 Task: Open Card Card0000000321 in Board Board0000000081 in Workspace WS0000000027 in Trello. Add Member Nikrathi889@gmail.com to Card Card0000000321 in Board Board0000000081 in Workspace WS0000000027 in Trello. Add Purple Label titled Label0000000321 to Card Card0000000321 in Board Board0000000081 in Workspace WS0000000027 in Trello. Add Checklist CL0000000321 to Card Card0000000321 in Board Board0000000081 in Workspace WS0000000027 in Trello. Add Dates with Start Date as Aug 01 2023 and Due Date as Aug 31 2023 to Card Card0000000321 in Board Board0000000081 in Workspace WS0000000027 in Trello
Action: Mouse moved to (358, 264)
Screenshot: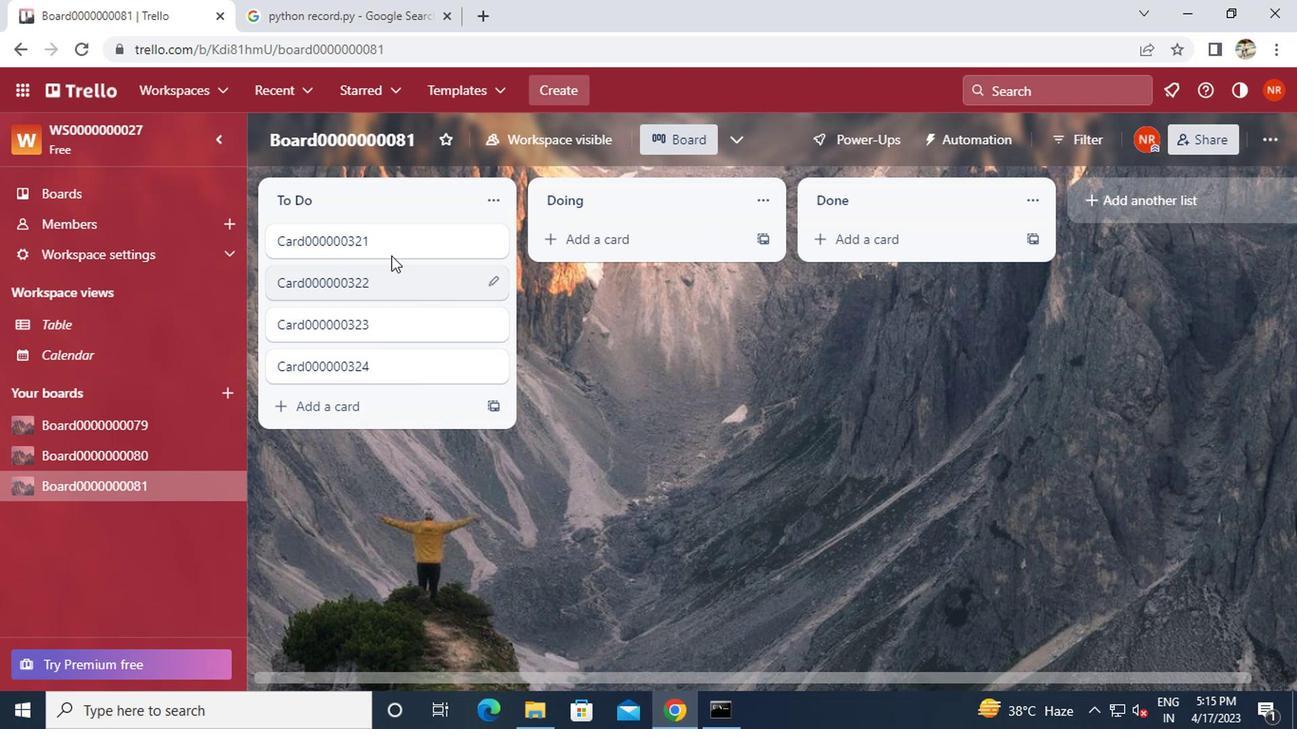 
Action: Mouse pressed left at (358, 264)
Screenshot: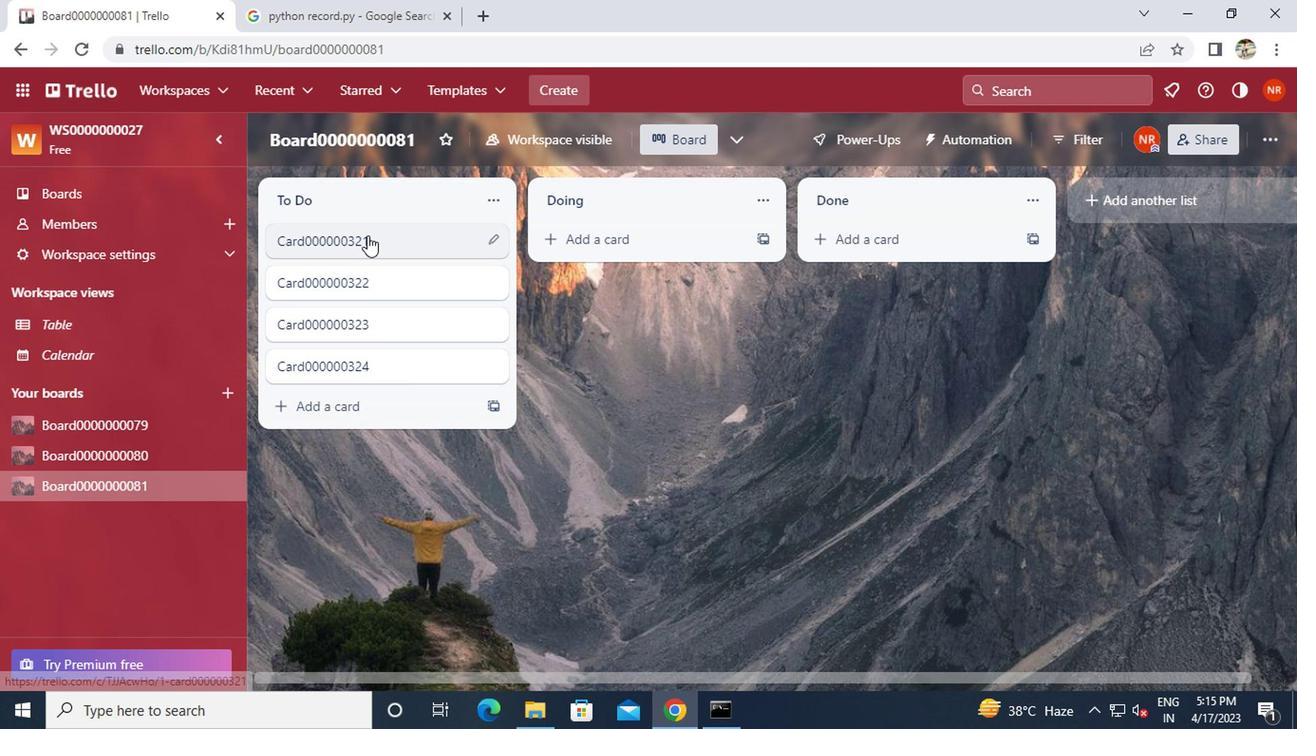
Action: Mouse moved to (741, 268)
Screenshot: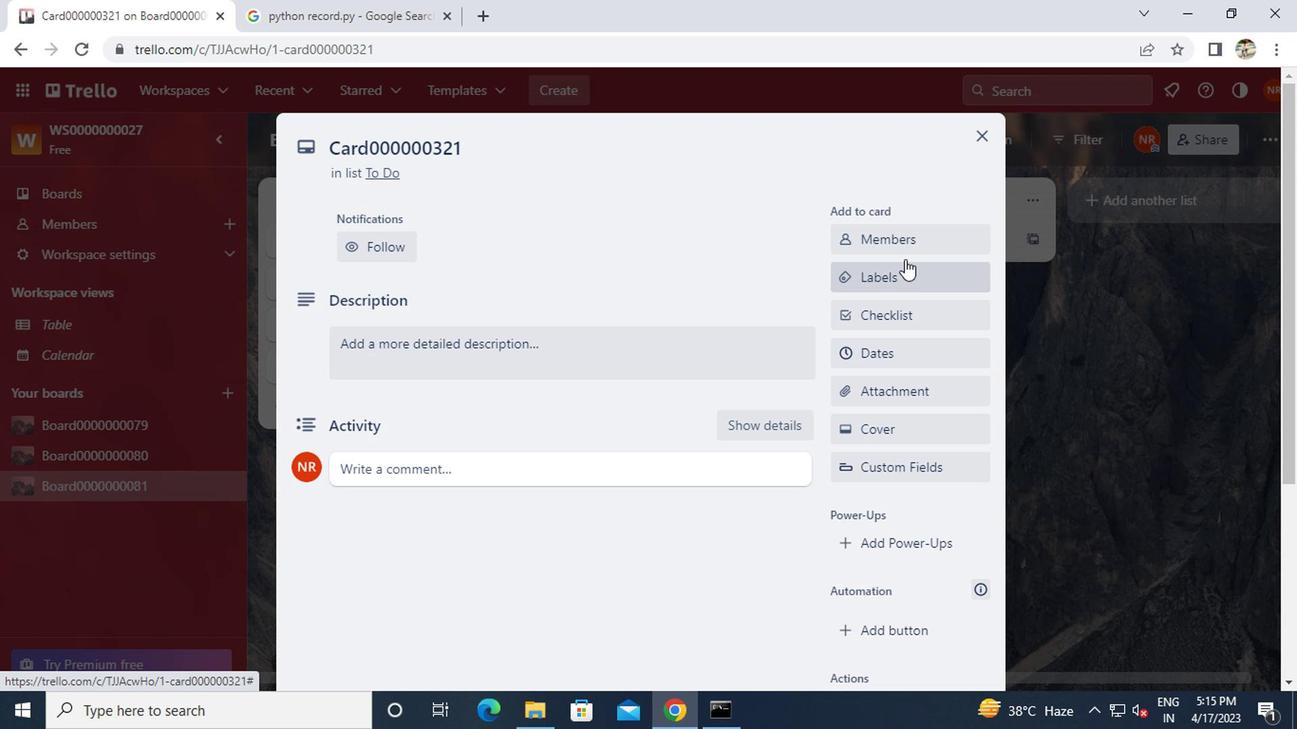 
Action: Mouse pressed left at (741, 268)
Screenshot: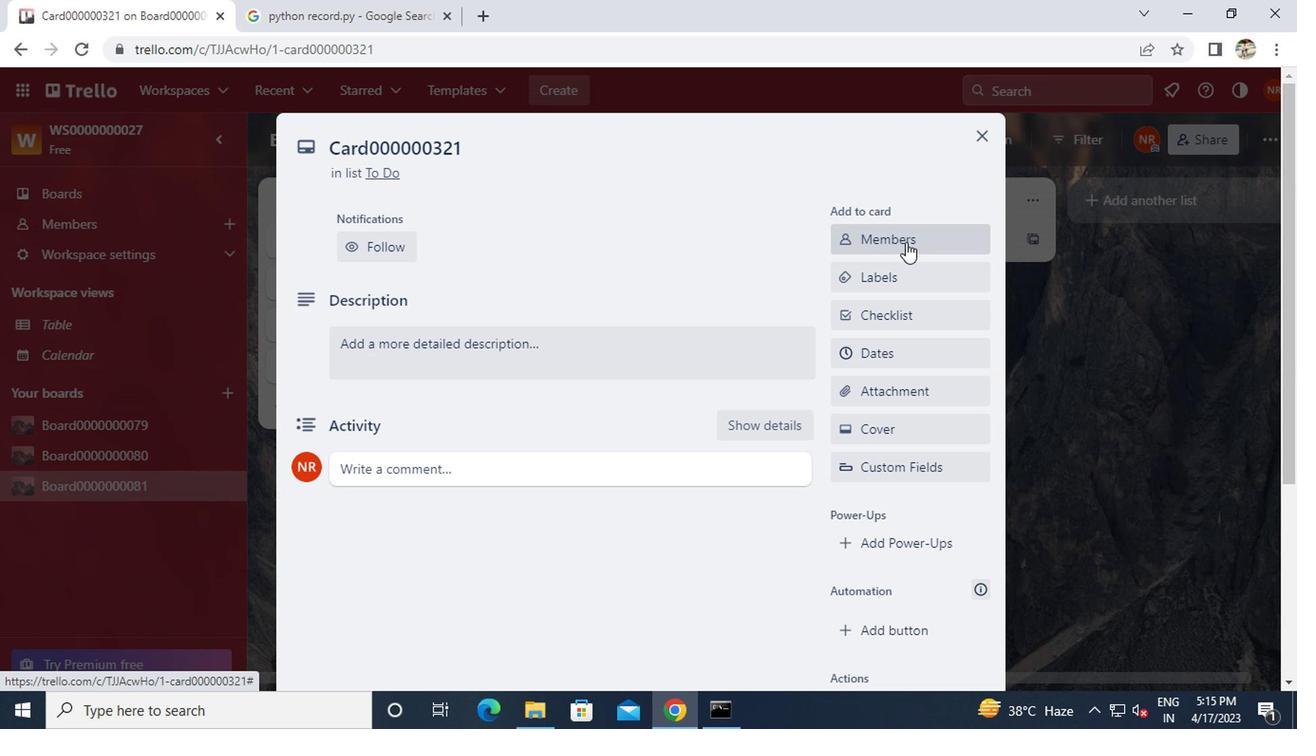 
Action: Mouse moved to (733, 330)
Screenshot: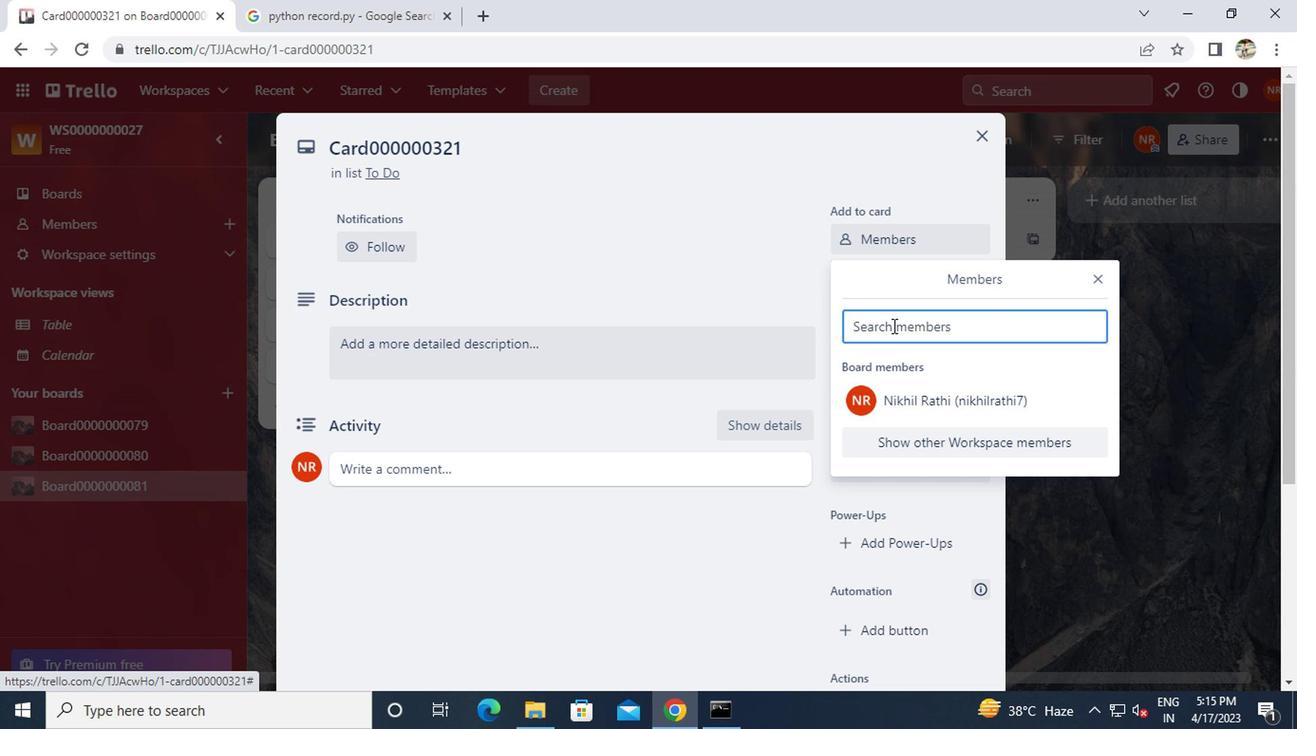 
Action: Mouse pressed left at (733, 330)
Screenshot: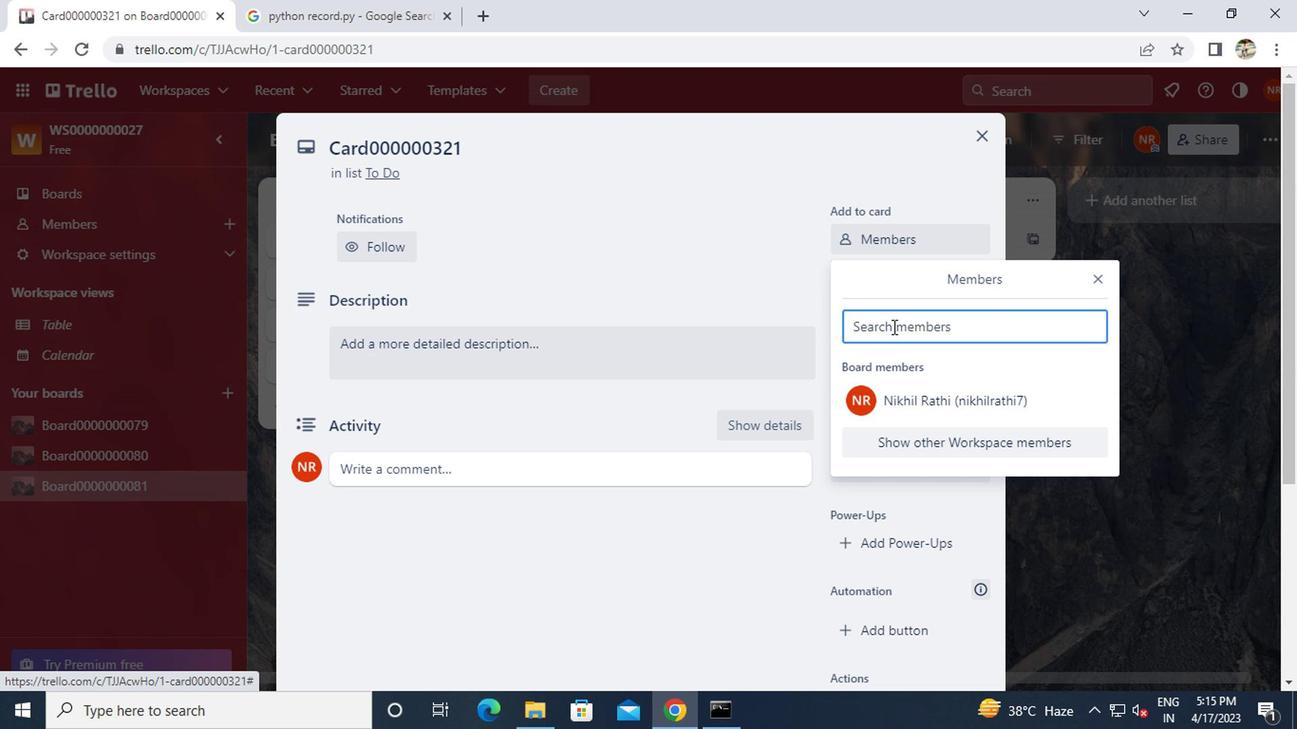 
Action: Key pressed nikrathi889<Key.shift>@GMAIL.COM
Screenshot: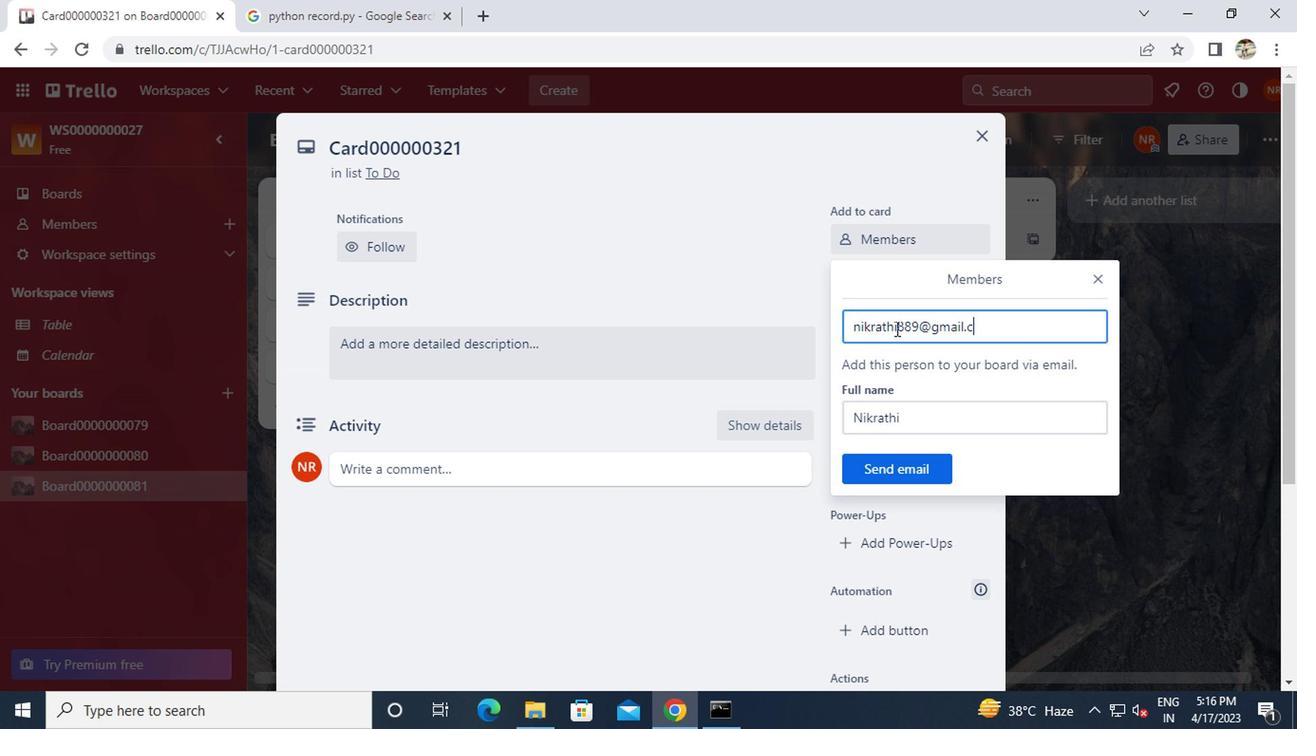 
Action: Mouse moved to (728, 424)
Screenshot: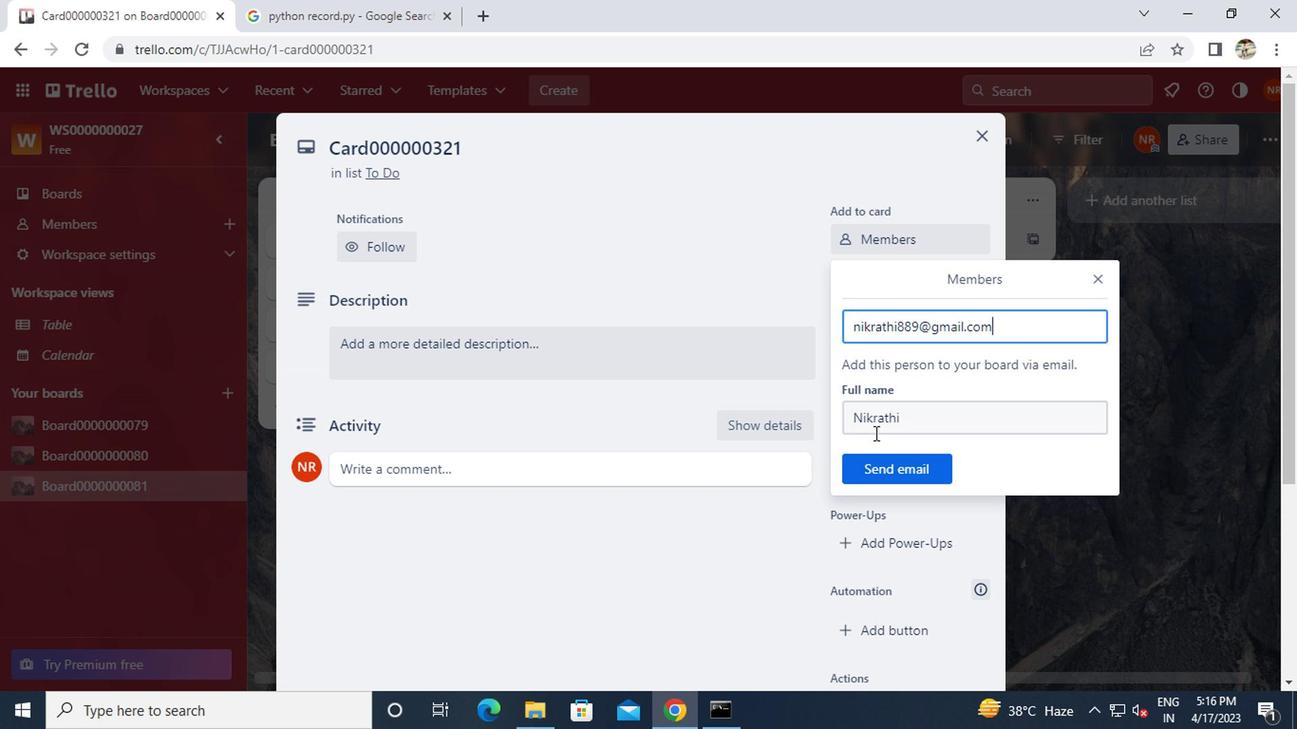 
Action: Mouse pressed left at (728, 424)
Screenshot: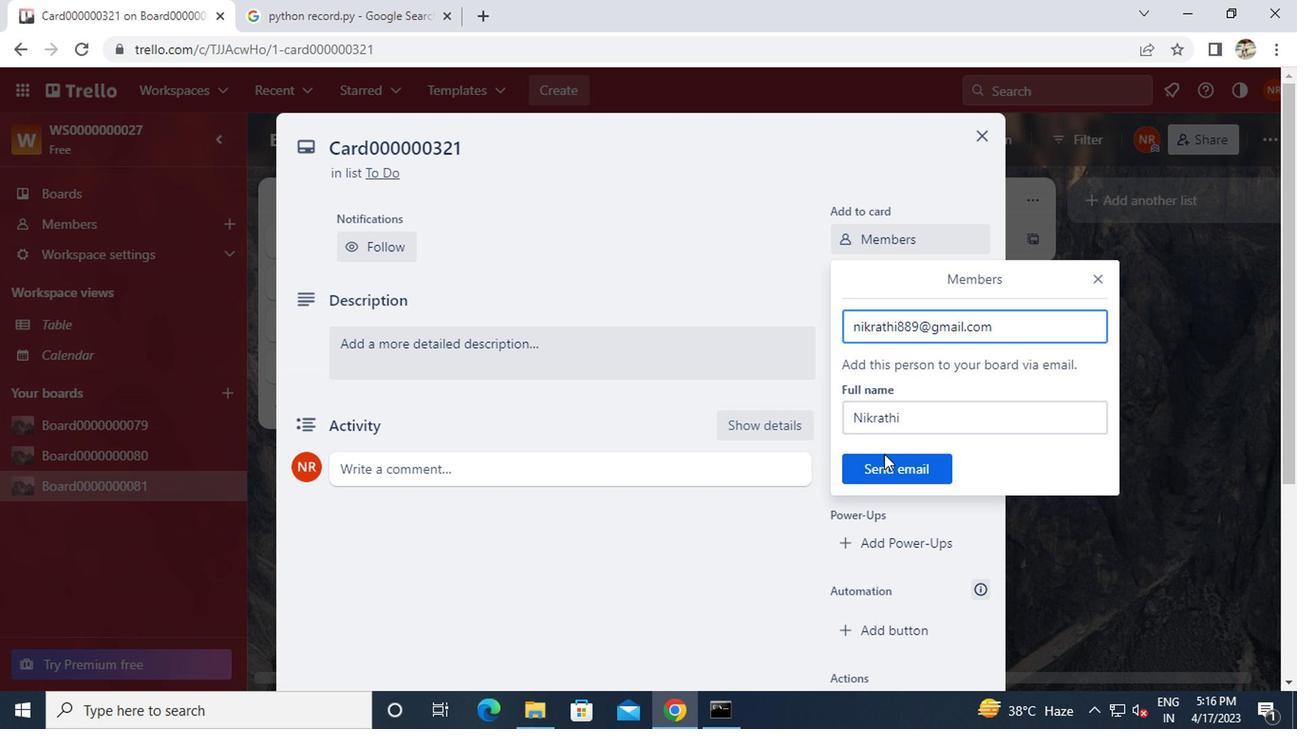 
Action: Mouse moved to (737, 295)
Screenshot: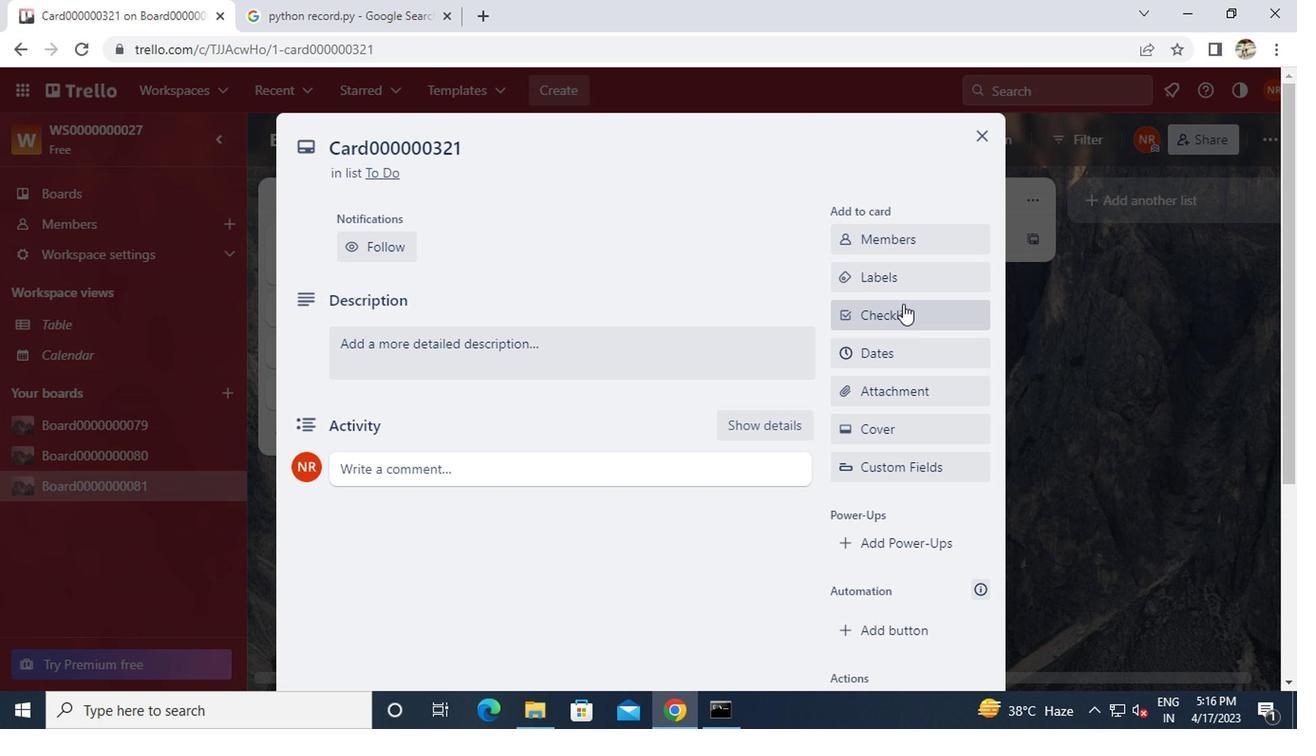 
Action: Mouse pressed left at (737, 295)
Screenshot: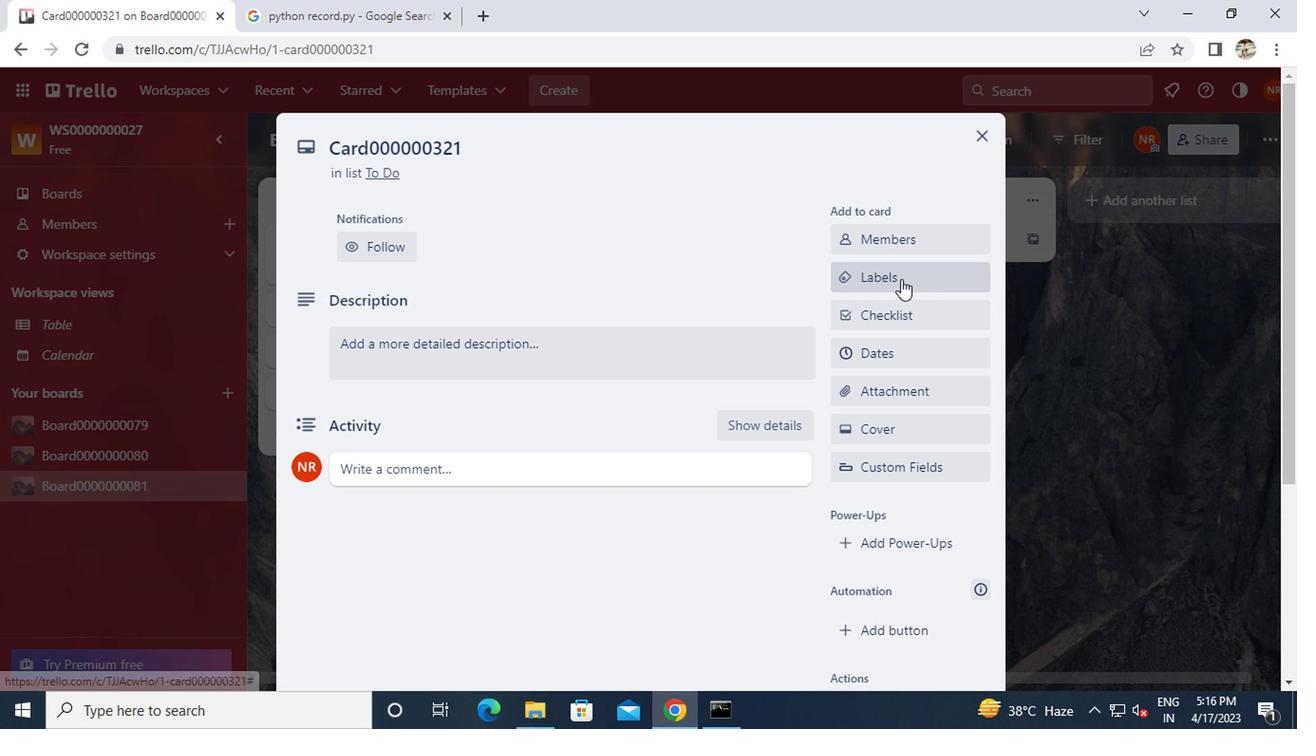 
Action: Mouse moved to (758, 425)
Screenshot: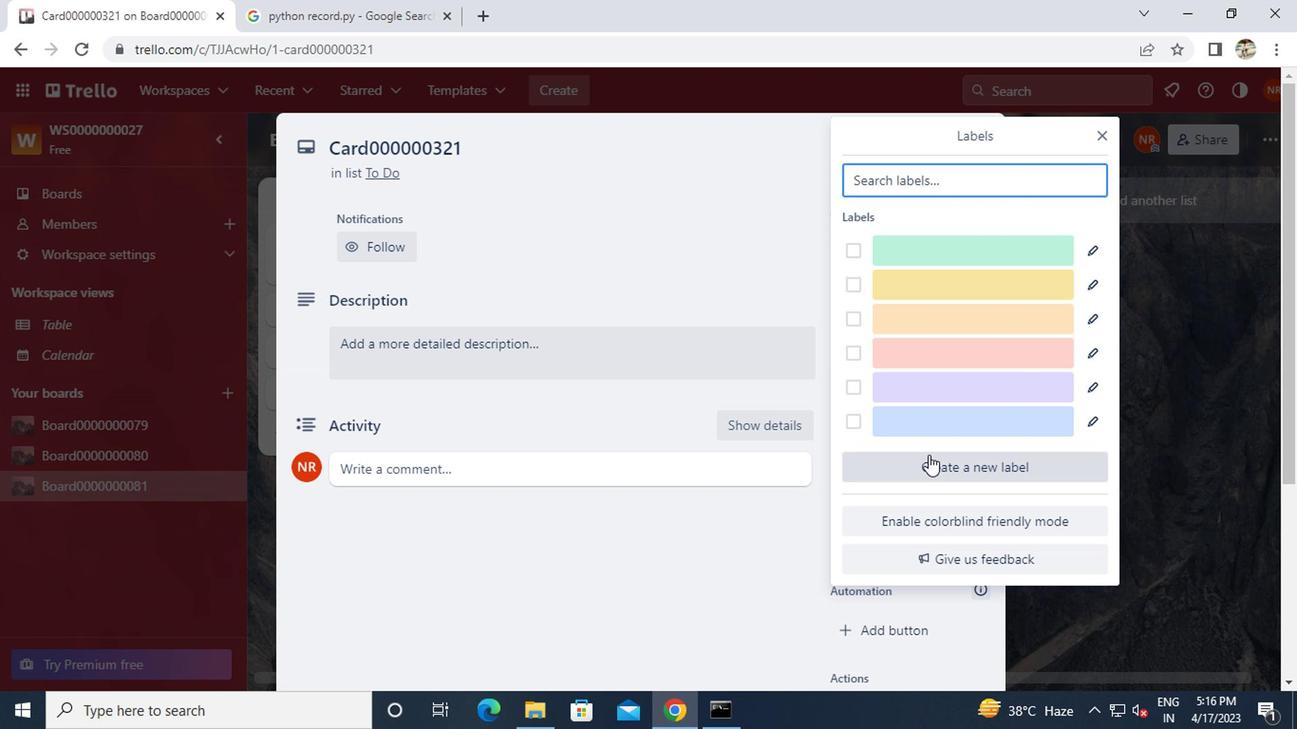 
Action: Mouse pressed left at (758, 425)
Screenshot: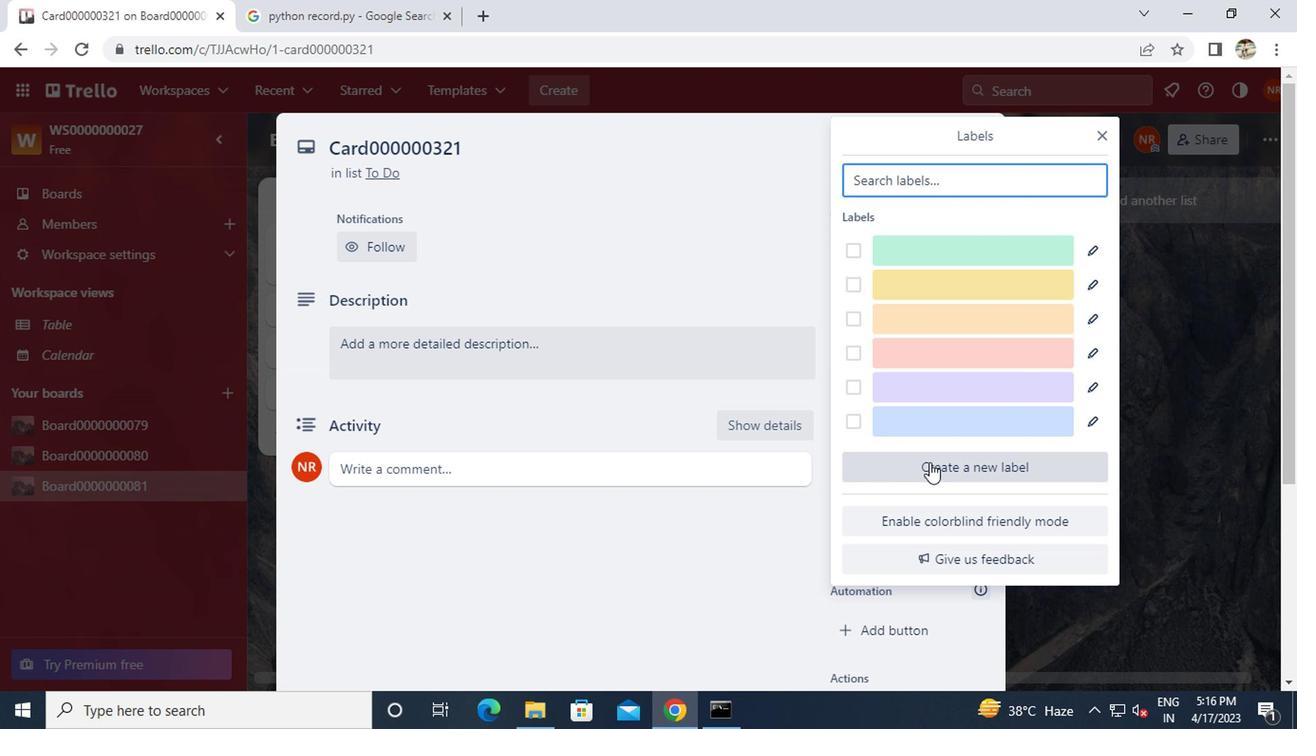 
Action: Mouse moved to (746, 316)
Screenshot: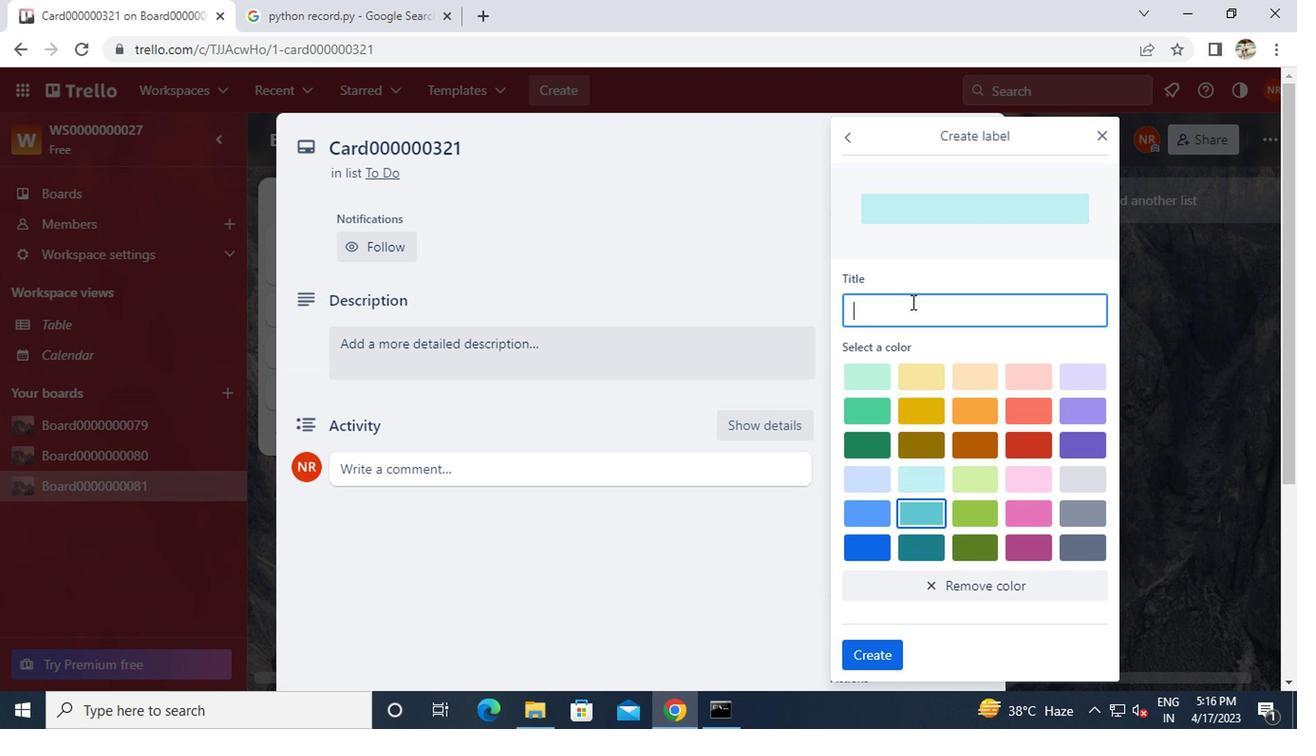 
Action: Mouse pressed left at (746, 316)
Screenshot: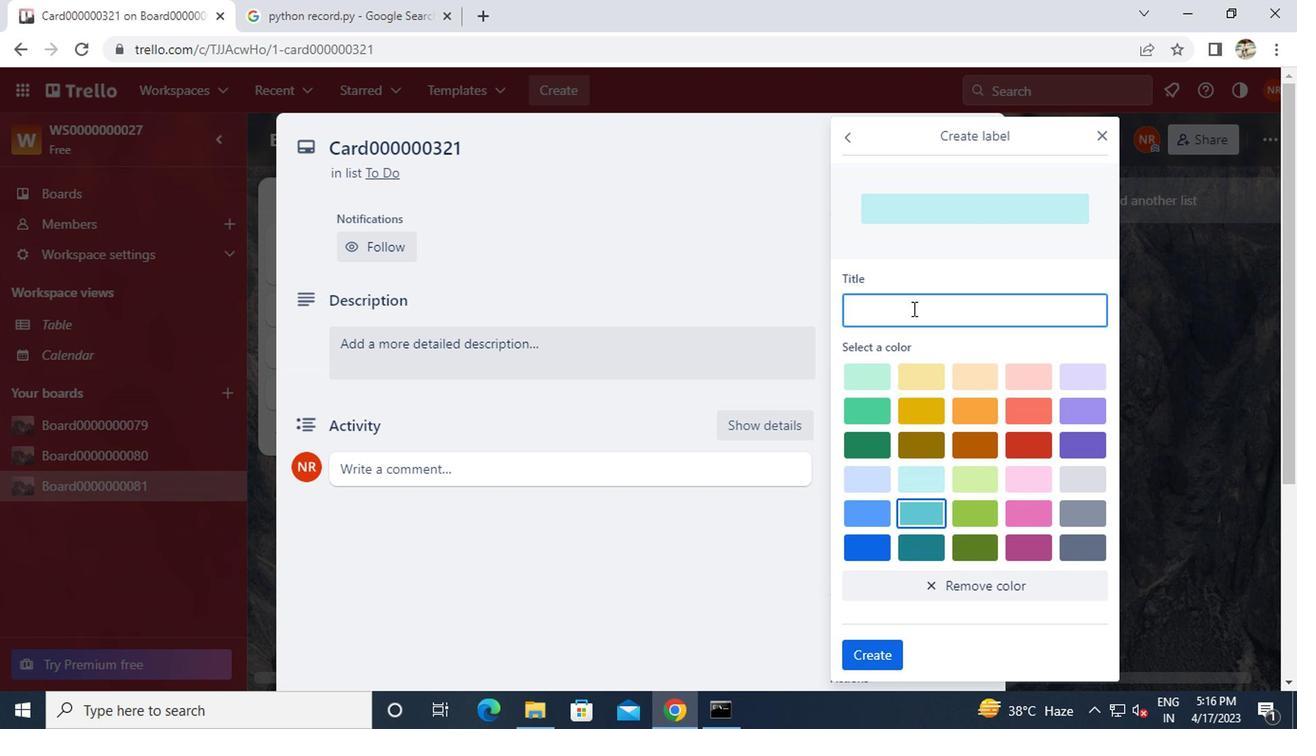 
Action: Mouse moved to (758, 310)
Screenshot: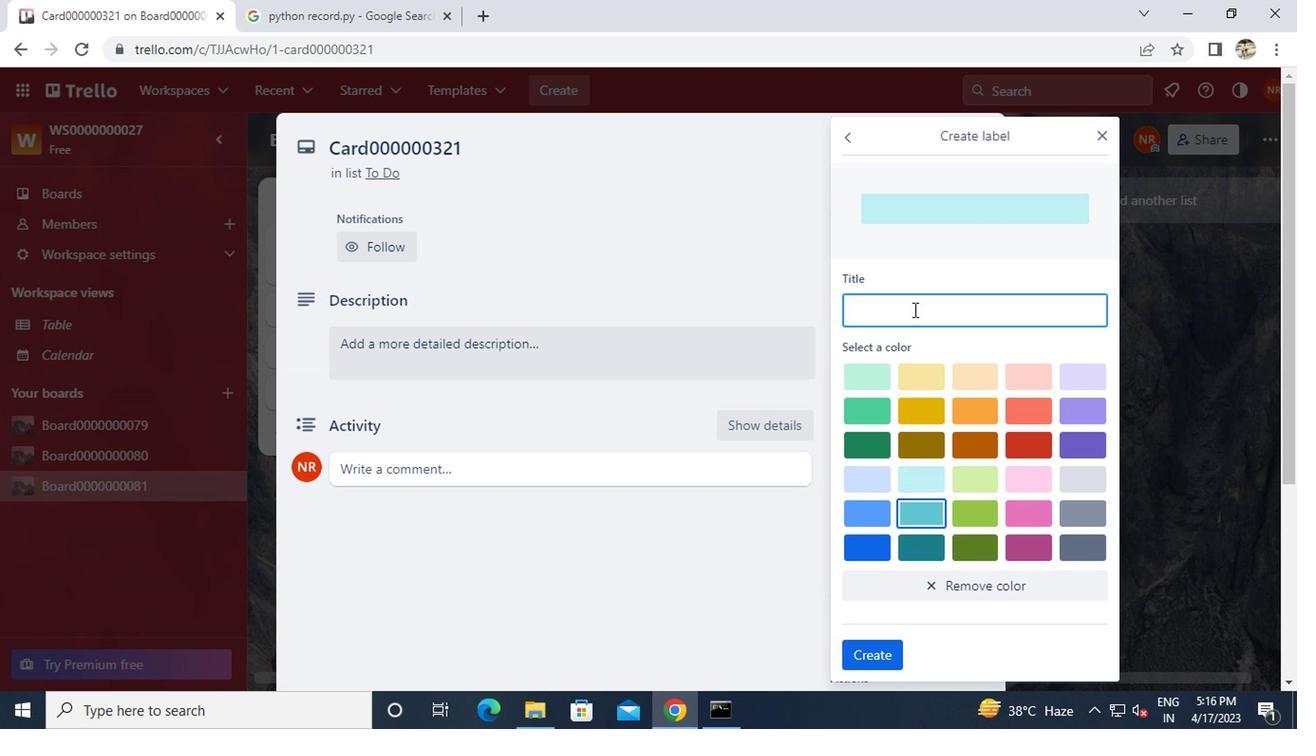
Action: Key pressed <Key.shift>LABEL0000000321
Screenshot: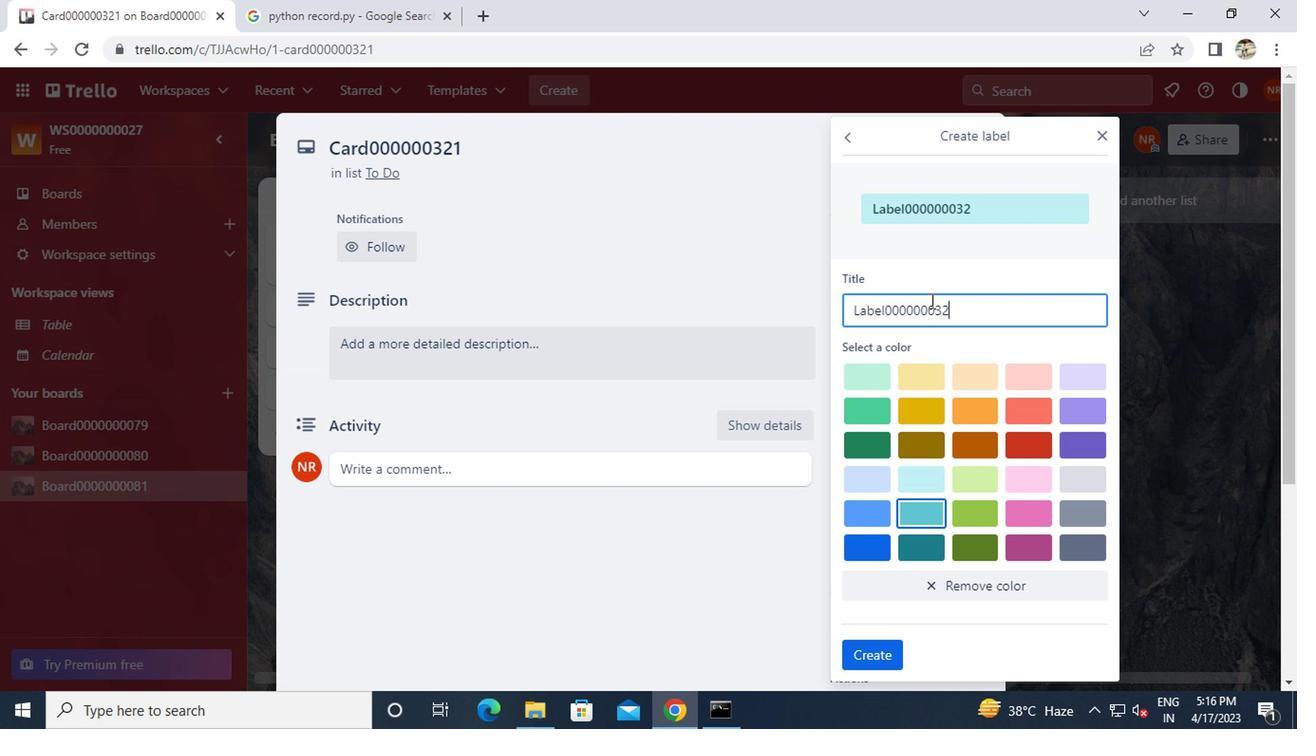 
Action: Mouse moved to (856, 389)
Screenshot: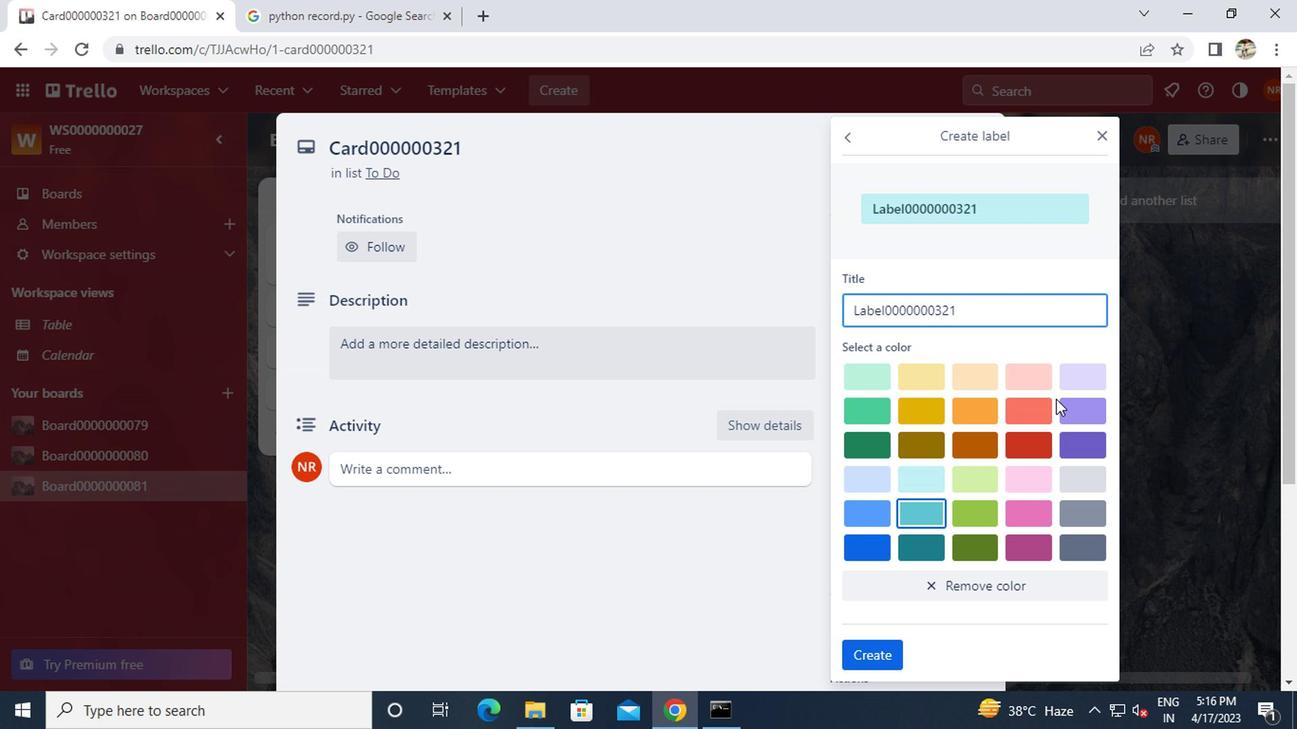 
Action: Mouse pressed left at (856, 389)
Screenshot: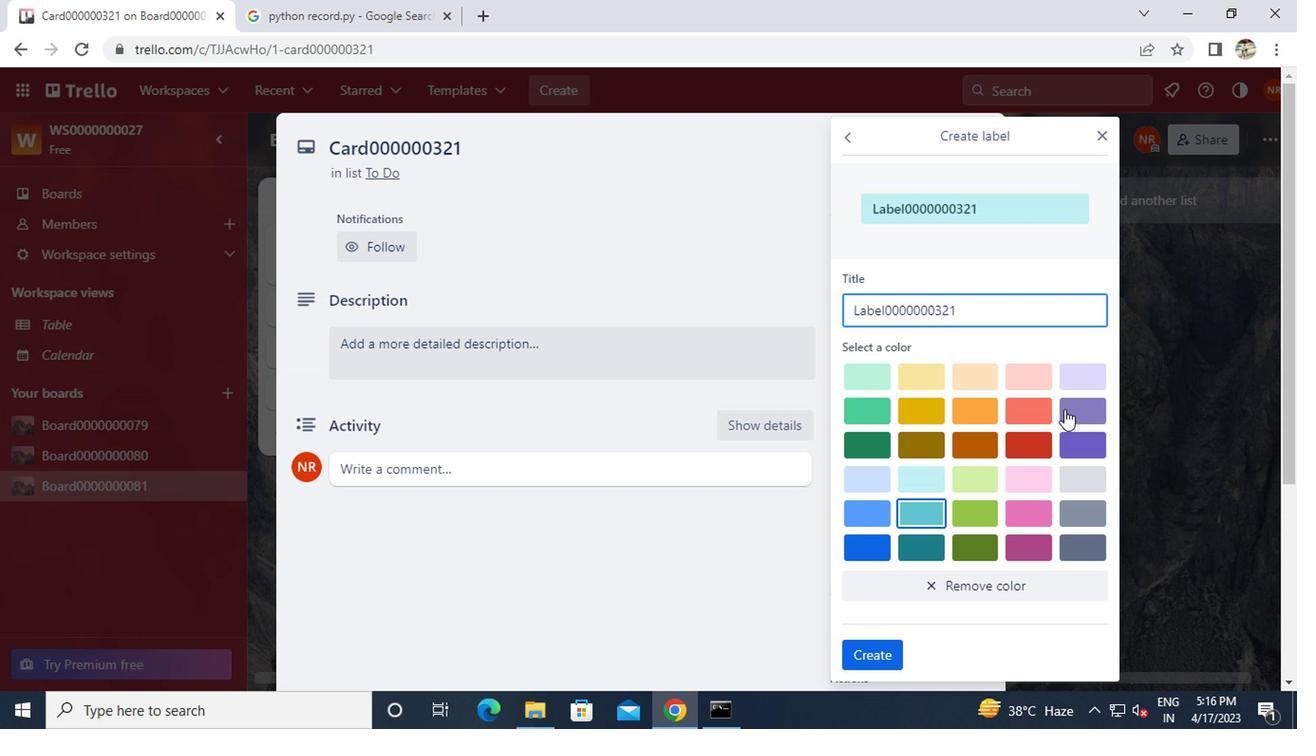 
Action: Mouse moved to (730, 556)
Screenshot: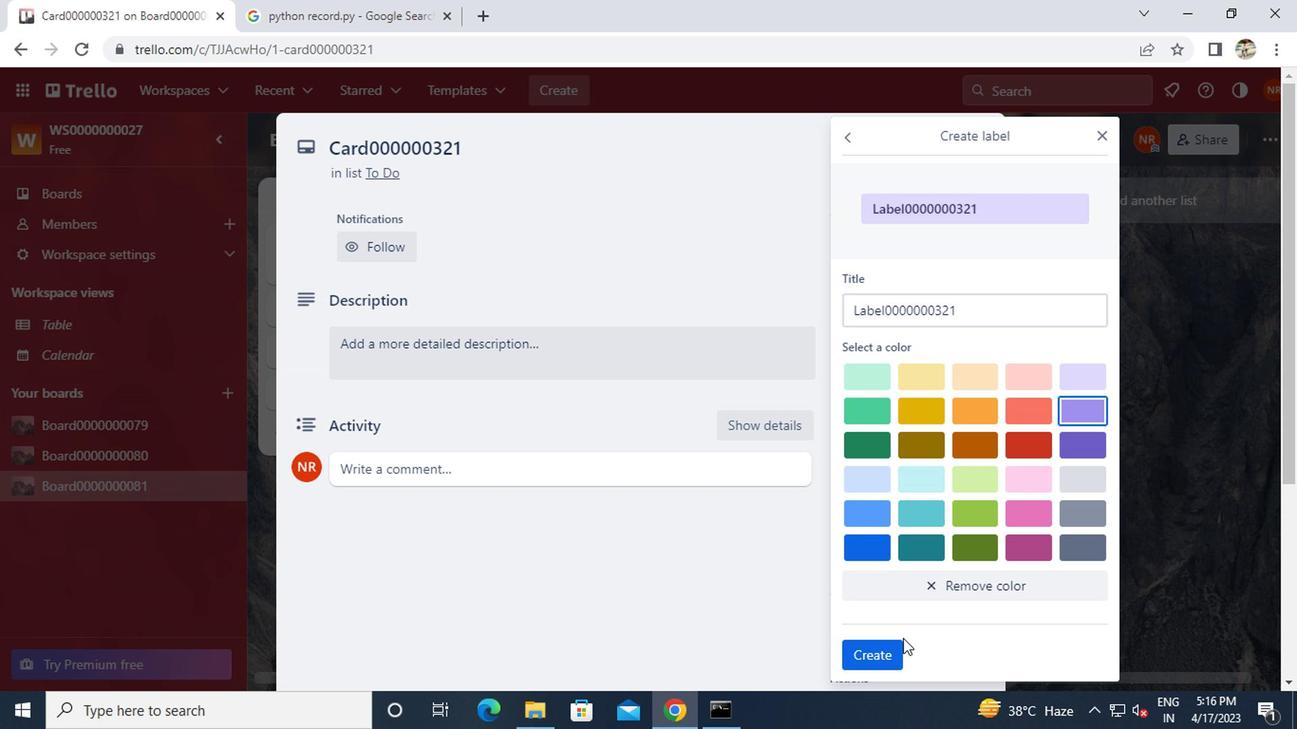 
Action: Mouse pressed left at (730, 556)
Screenshot: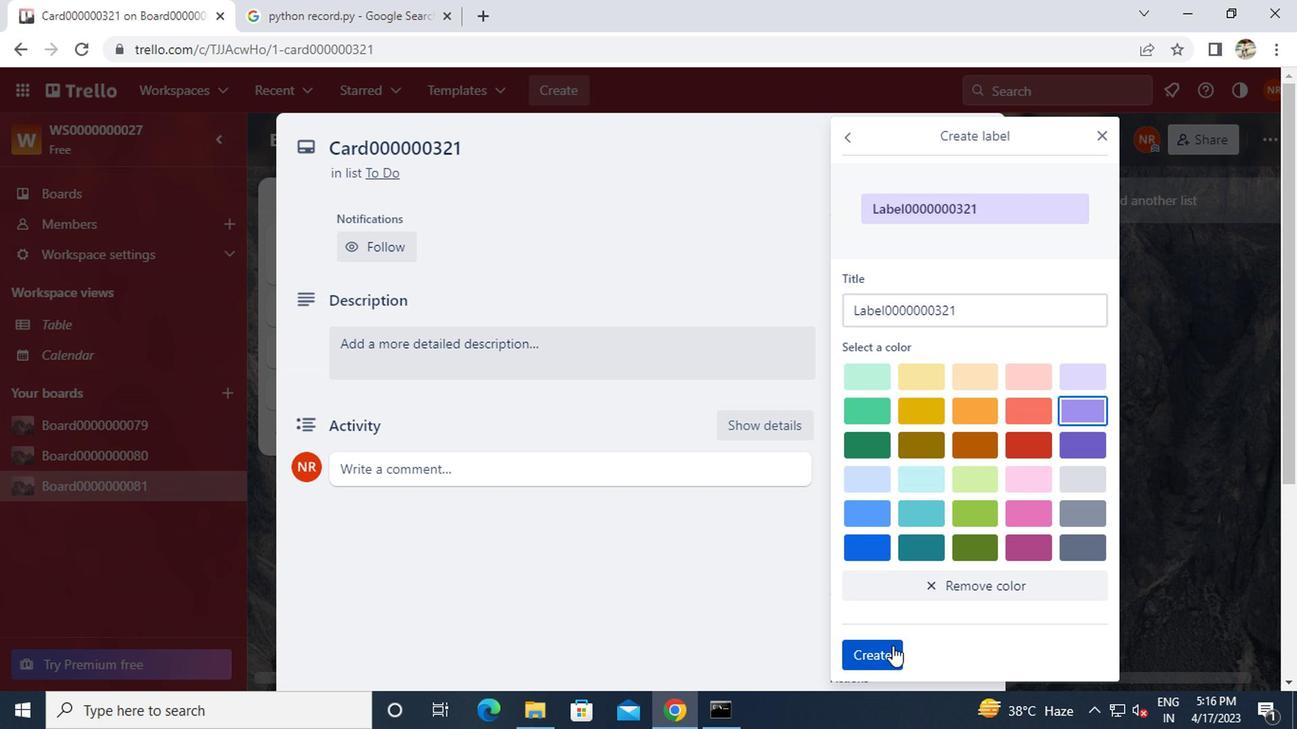 
Action: Mouse moved to (879, 193)
Screenshot: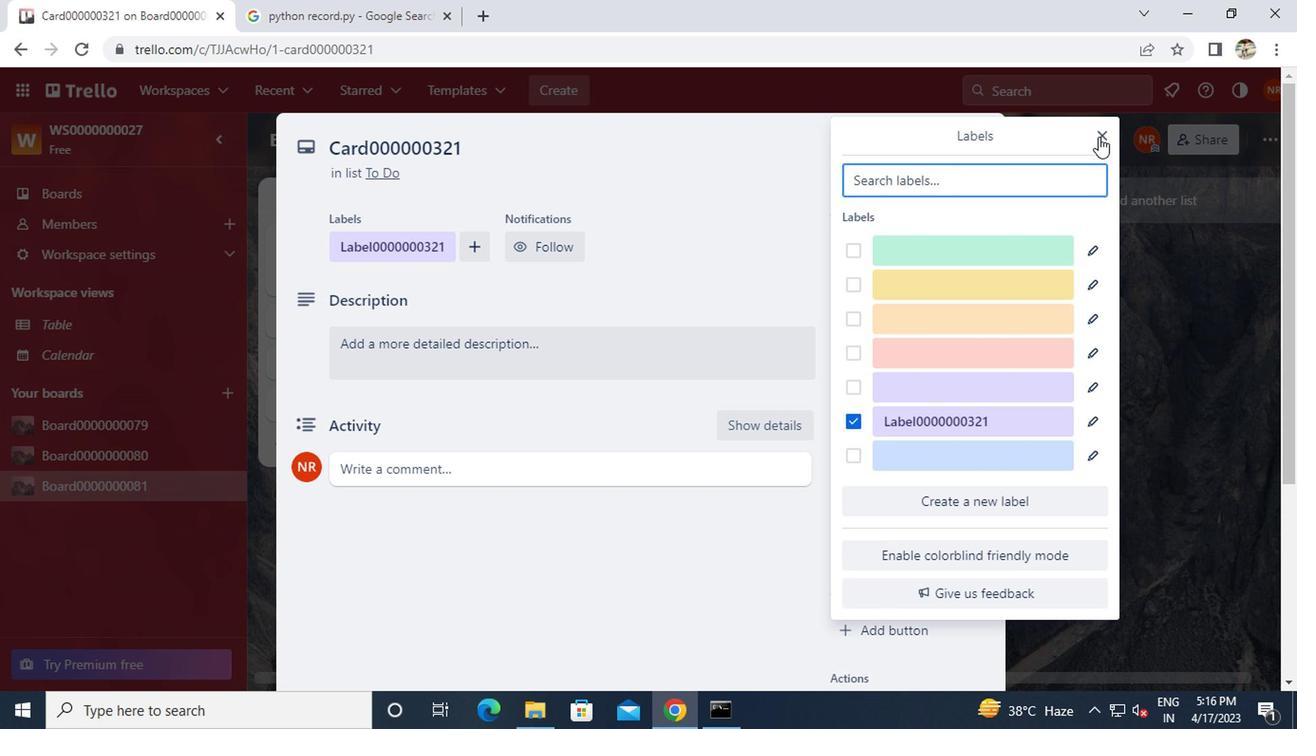 
Action: Mouse pressed left at (879, 193)
Screenshot: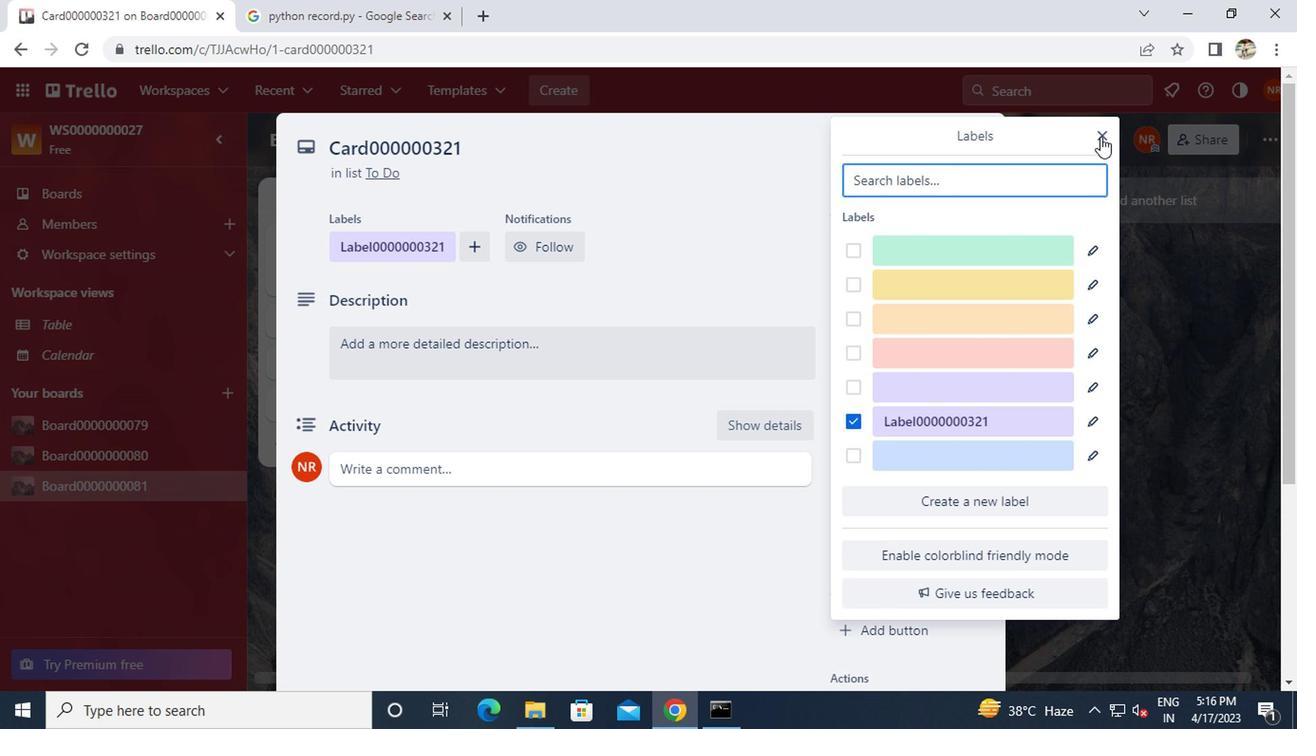 
Action: Mouse moved to (745, 316)
Screenshot: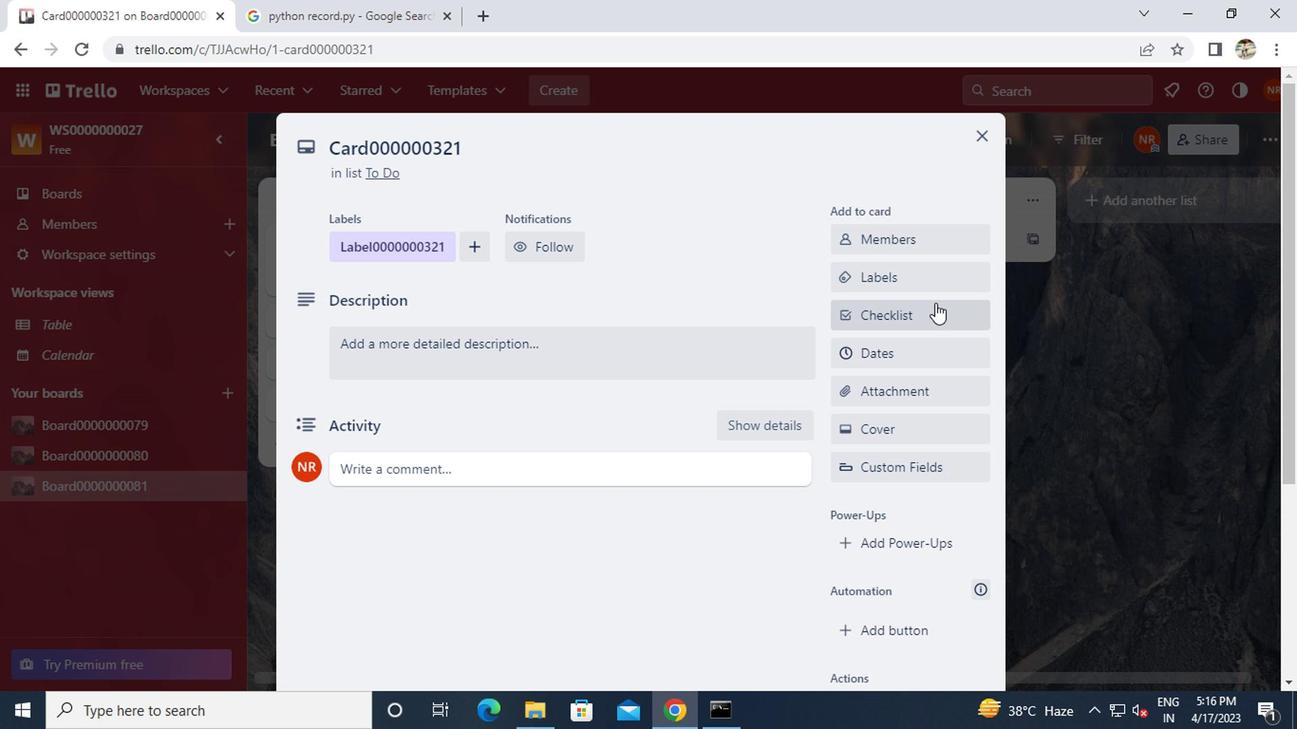 
Action: Mouse pressed left at (745, 316)
Screenshot: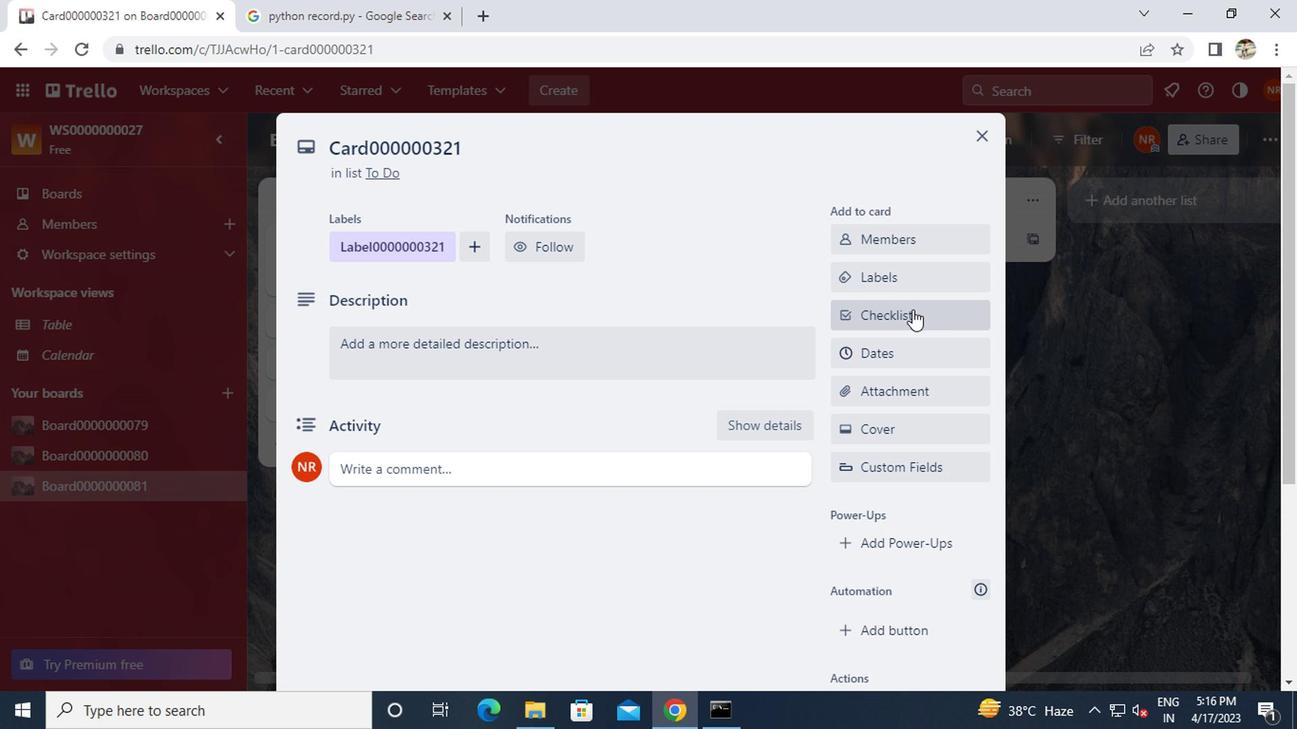
Action: Mouse moved to (747, 351)
Screenshot: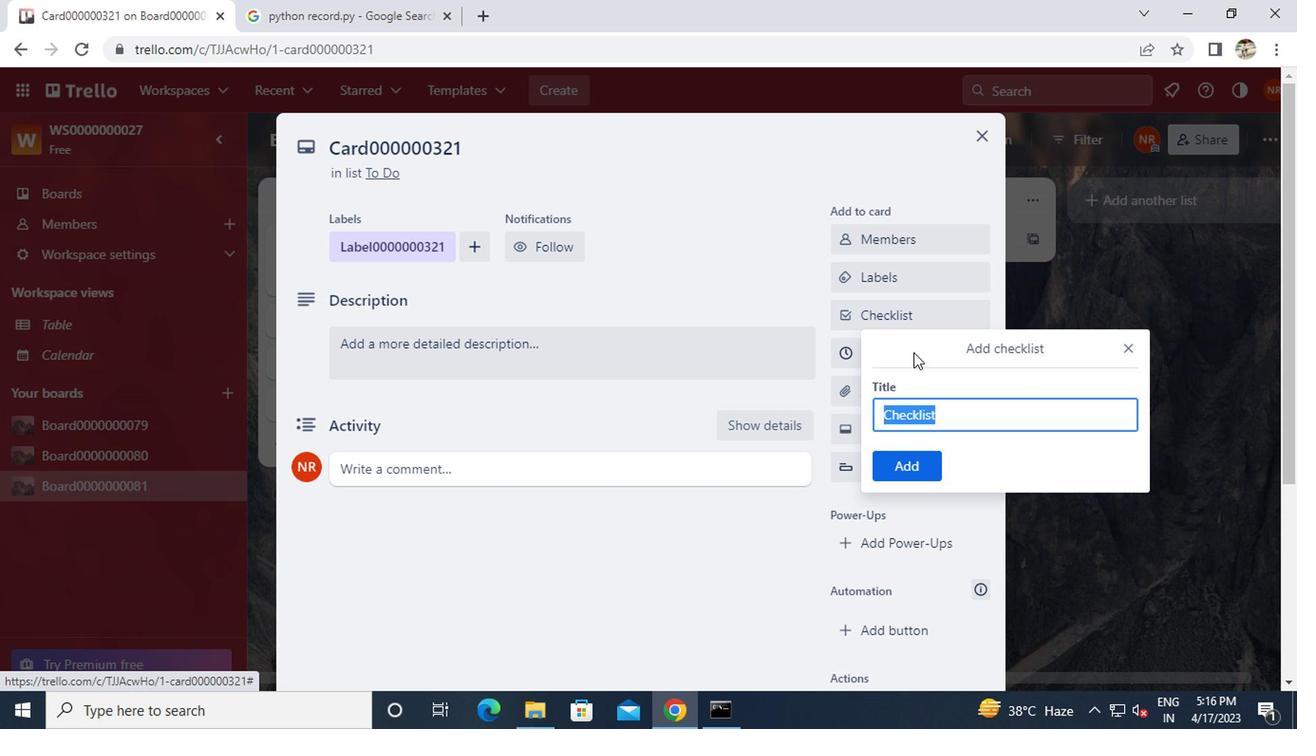 
Action: Key pressed <Key.delete><Key.shift>CL0000000321
Screenshot: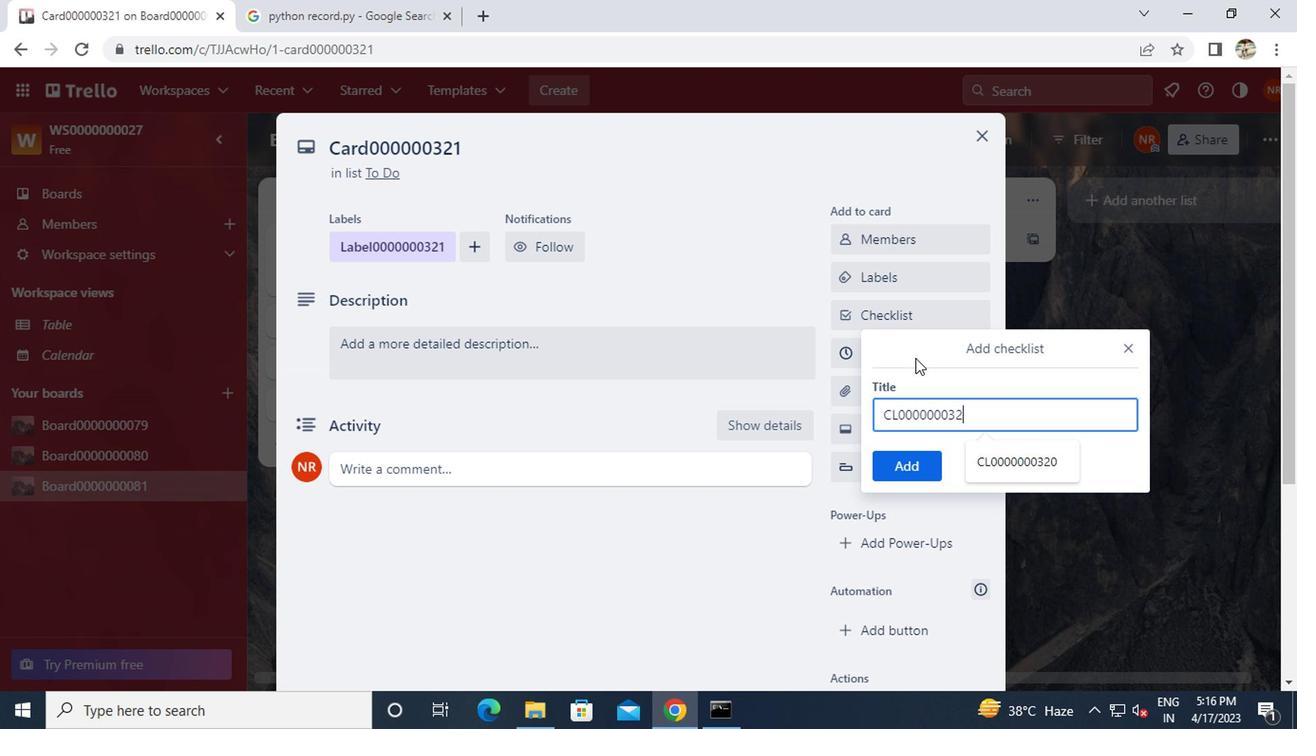 
Action: Mouse moved to (736, 421)
Screenshot: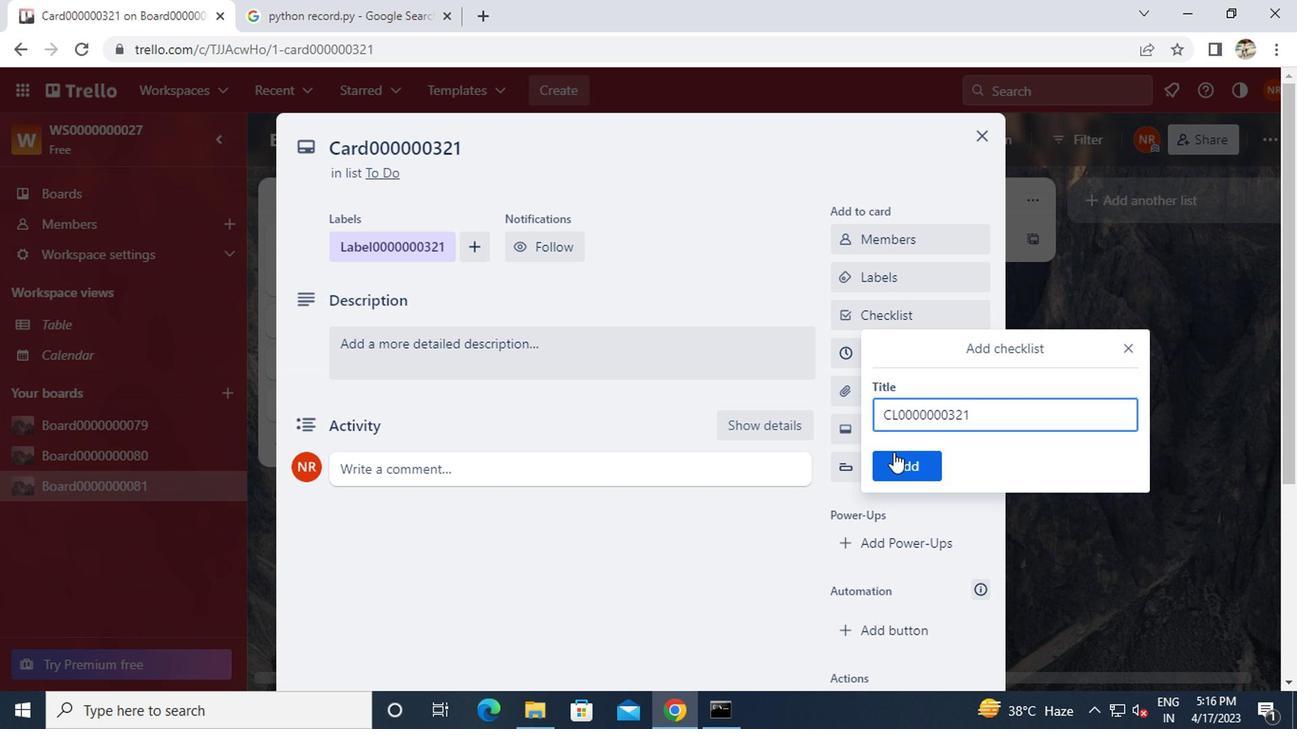 
Action: Mouse pressed left at (736, 421)
Screenshot: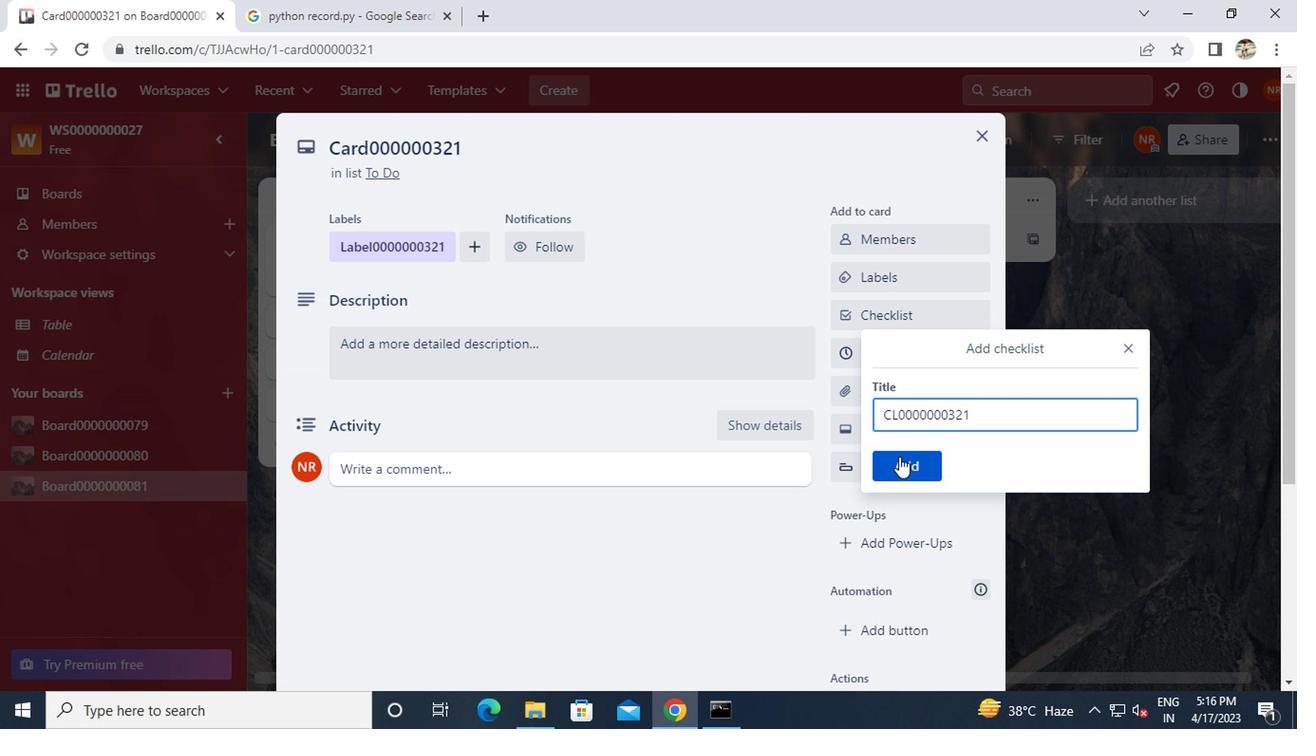 
Action: Mouse moved to (739, 347)
Screenshot: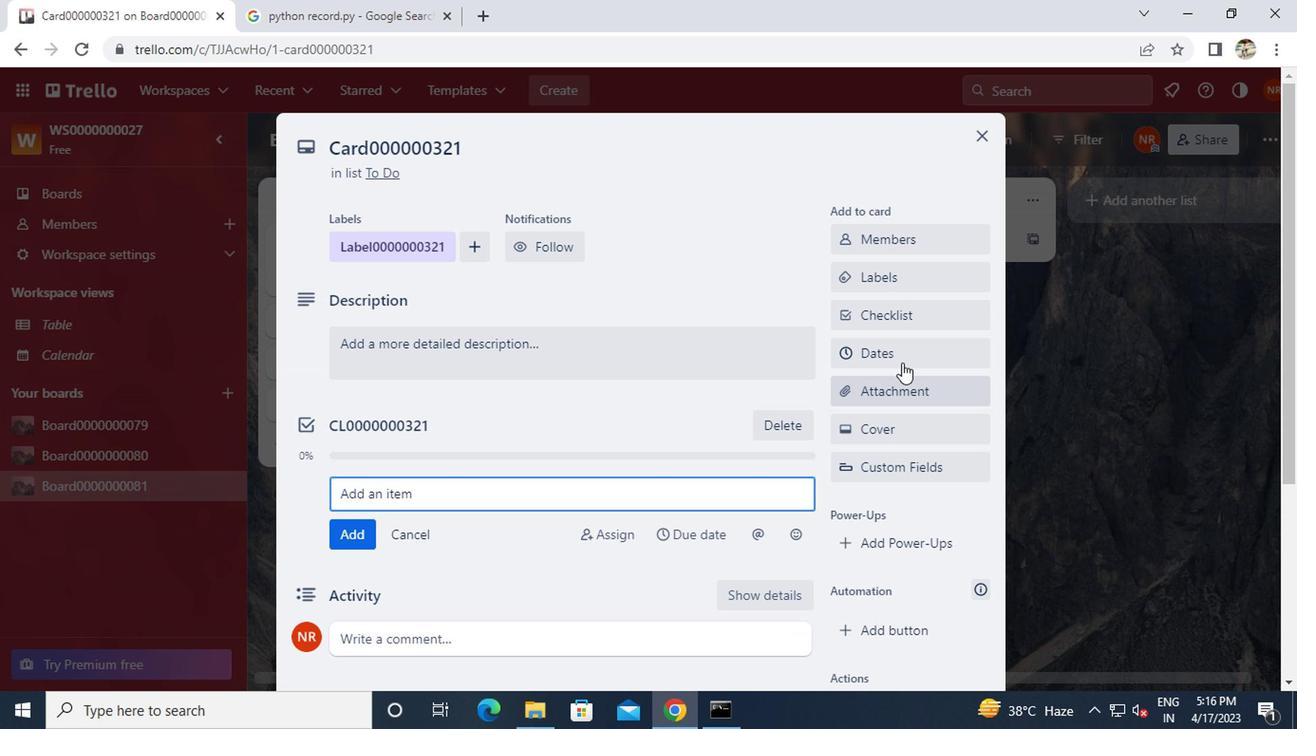
Action: Mouse pressed left at (739, 347)
Screenshot: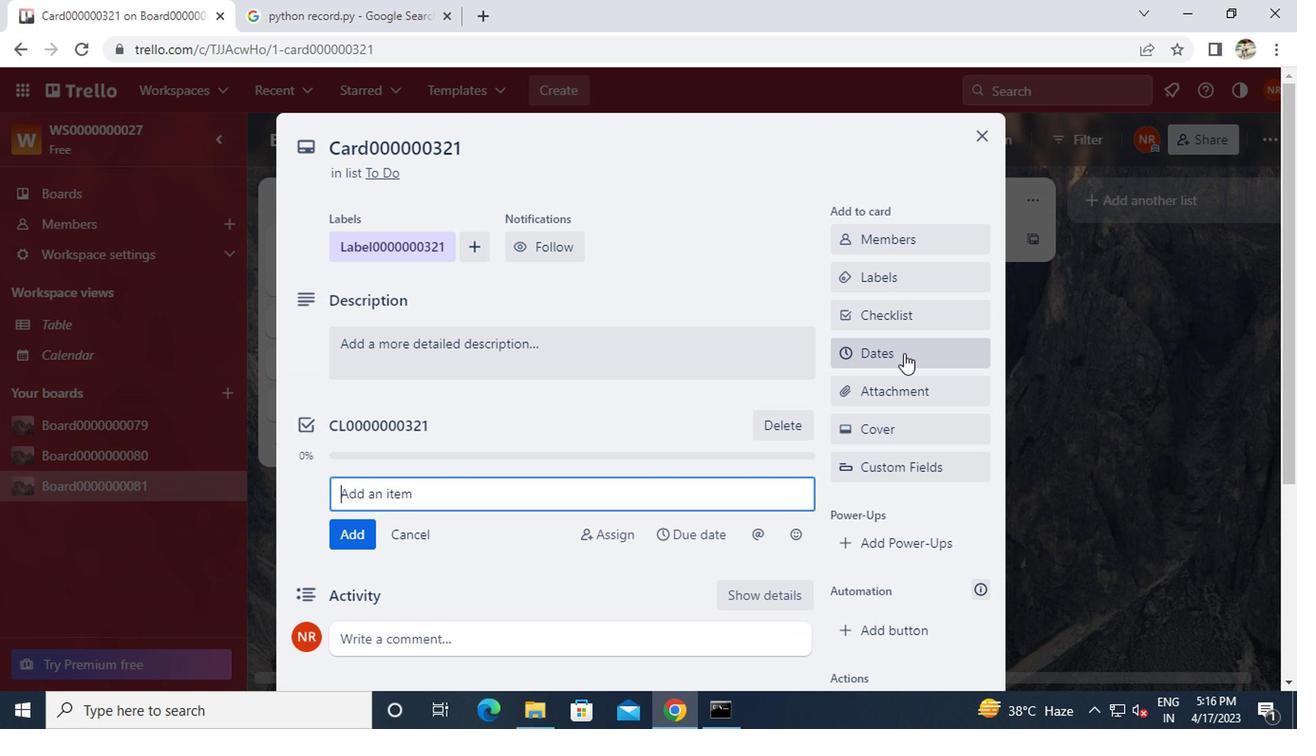 
Action: Mouse moved to (704, 430)
Screenshot: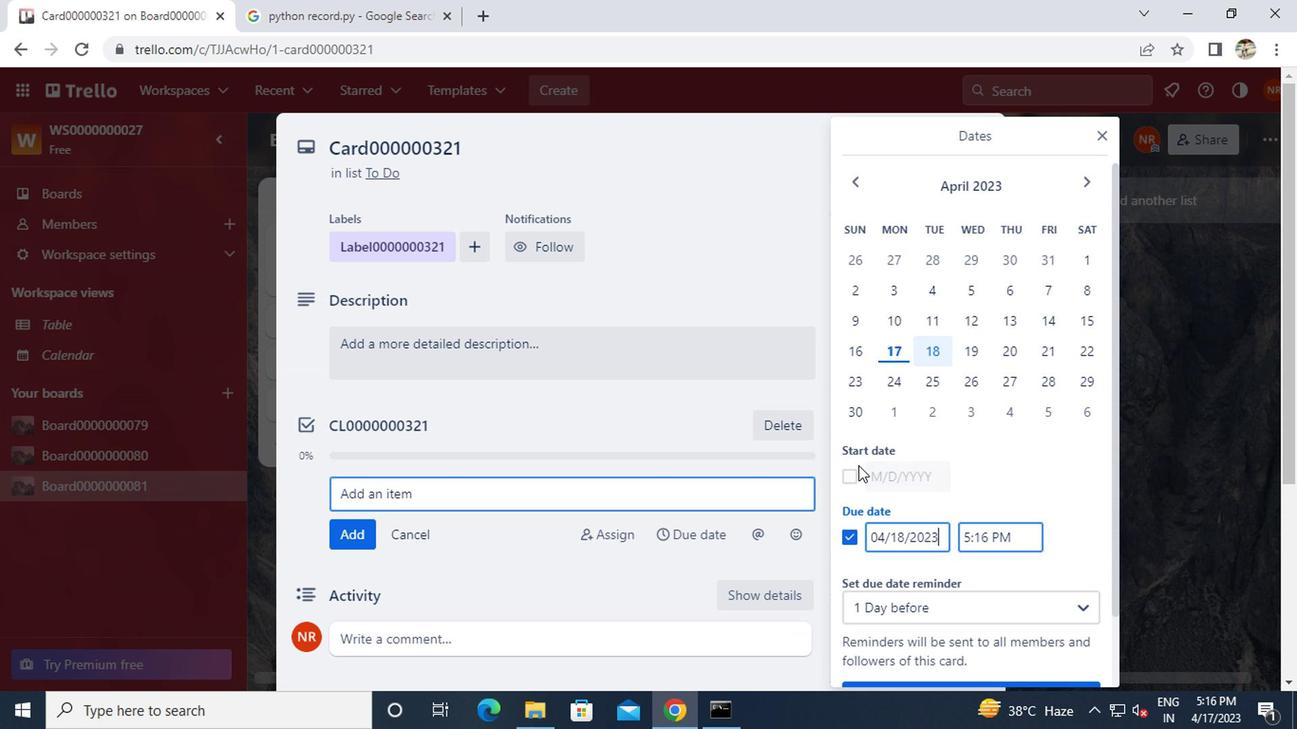 
Action: Mouse pressed left at (704, 430)
Screenshot: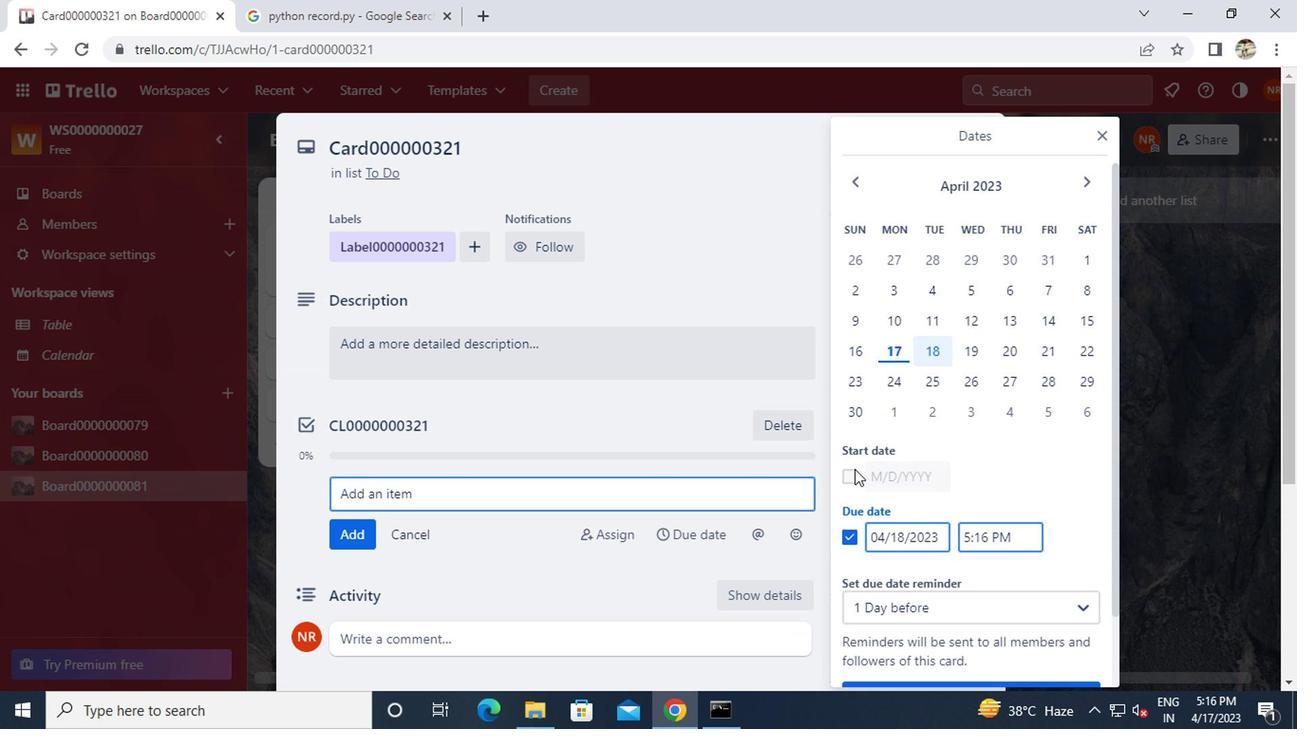 
Action: Mouse moved to (739, 437)
Screenshot: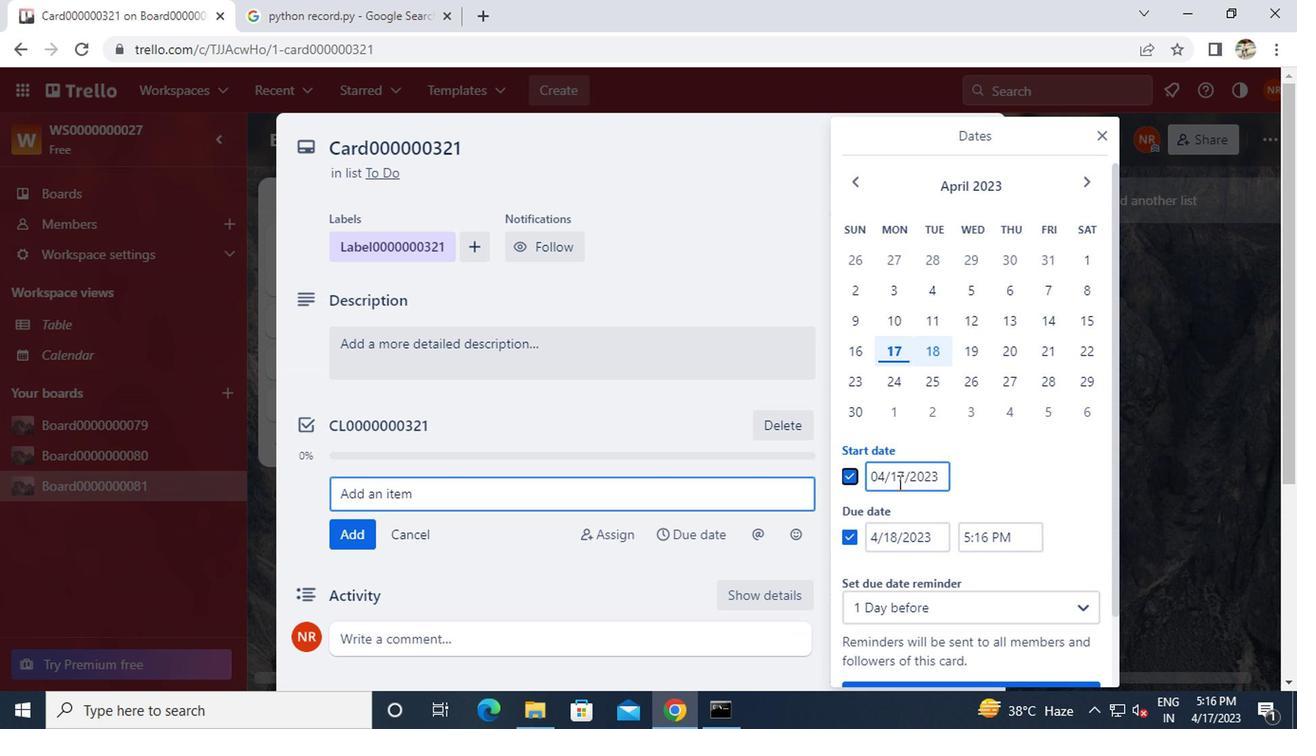 
Action: Mouse pressed left at (739, 437)
Screenshot: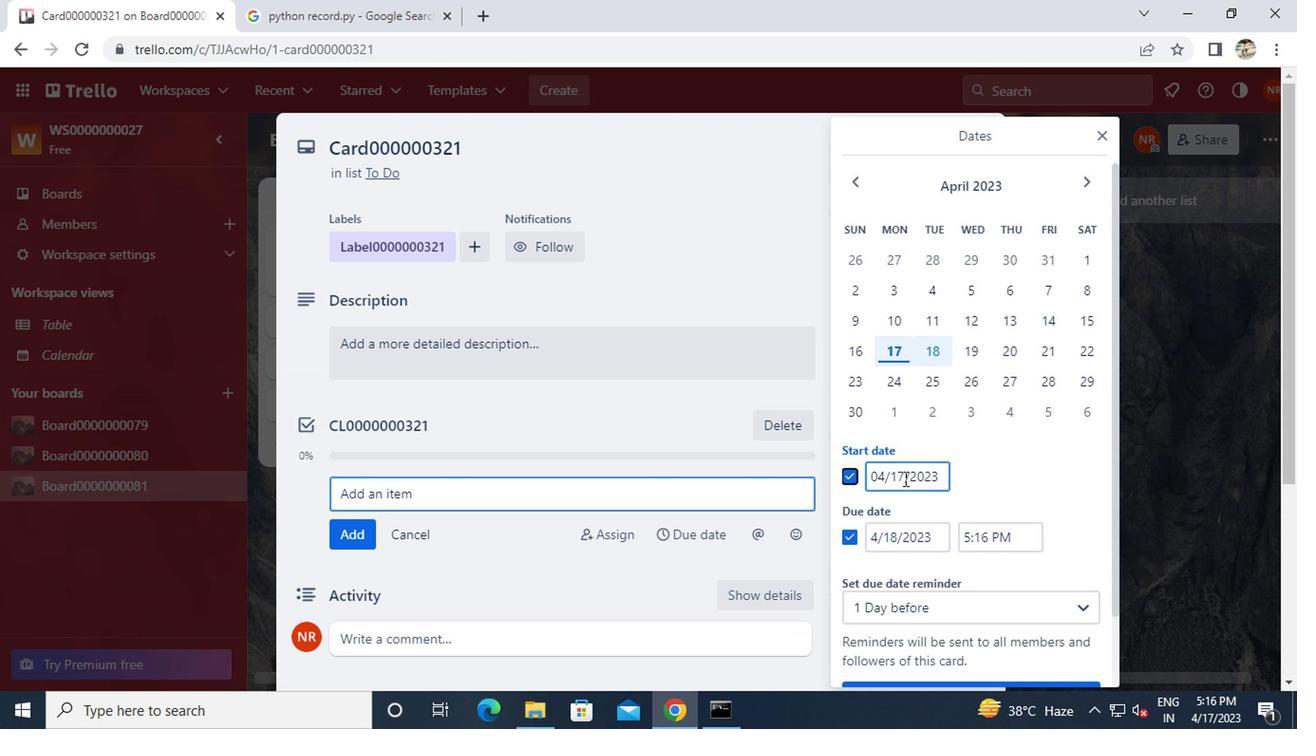 
Action: Mouse moved to (770, 356)
Screenshot: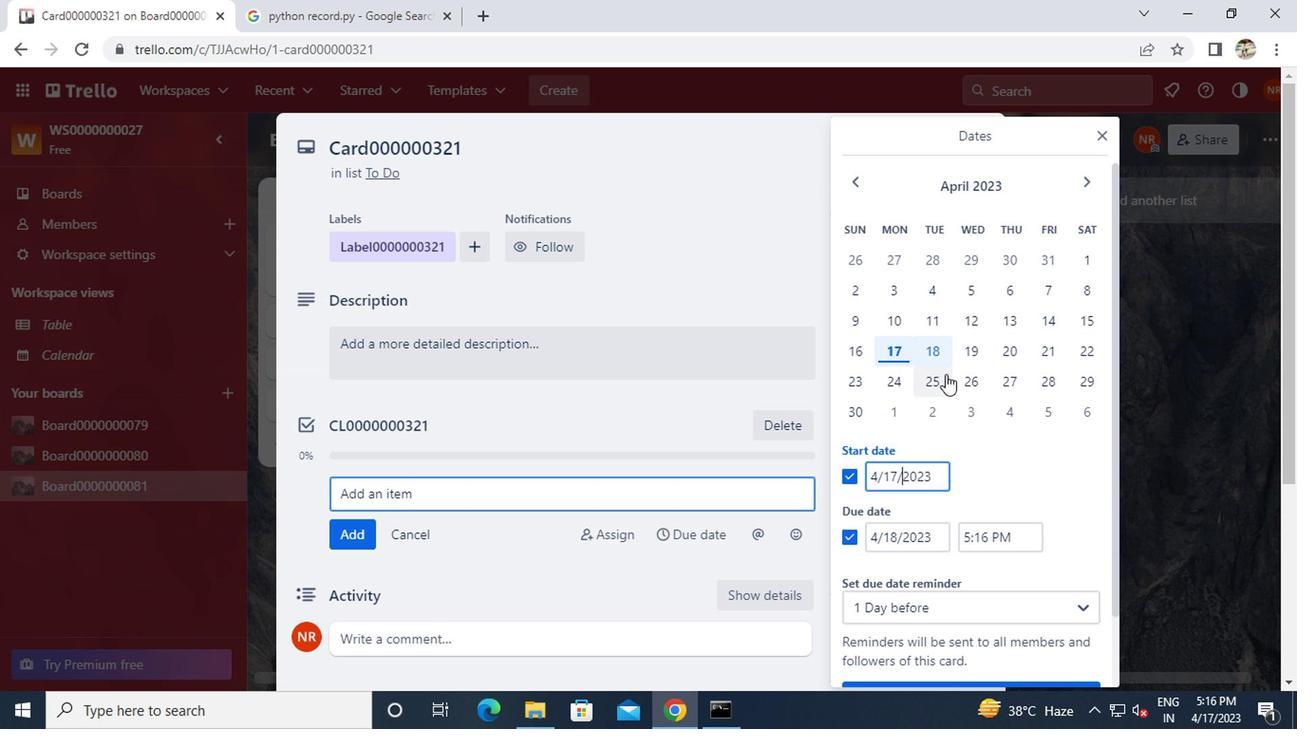 
Action: Key pressed <Key.left><Key.backspace><Key.backspace>1<Key.left><Key.left><Key.backspace>8
Screenshot: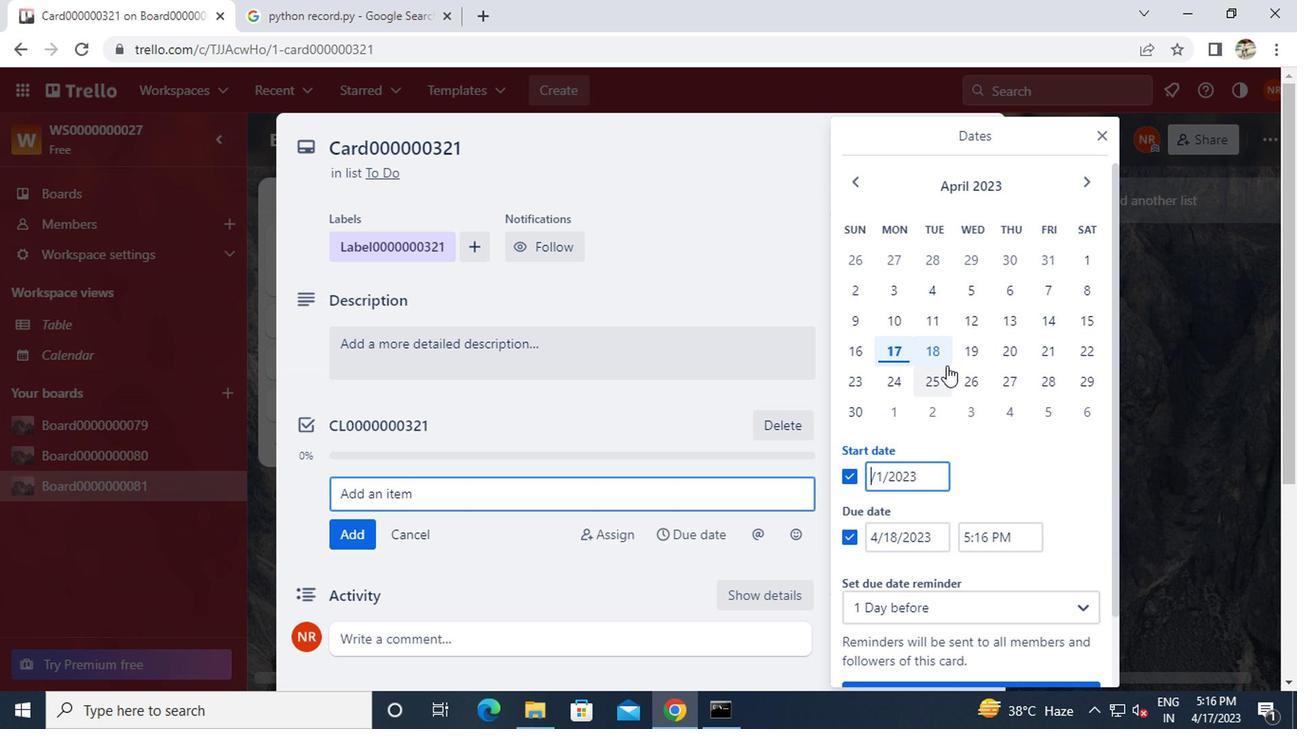 
Action: Mouse moved to (735, 478)
Screenshot: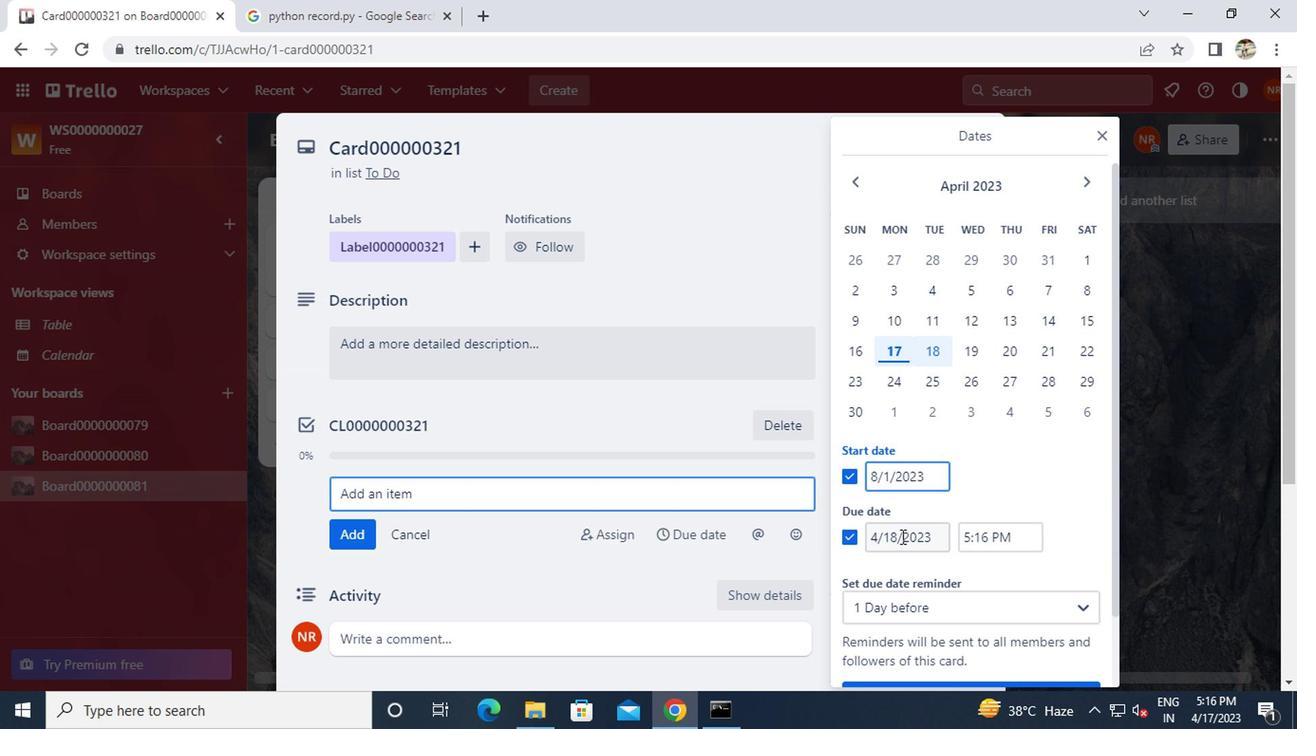 
Action: Mouse pressed left at (735, 478)
Screenshot: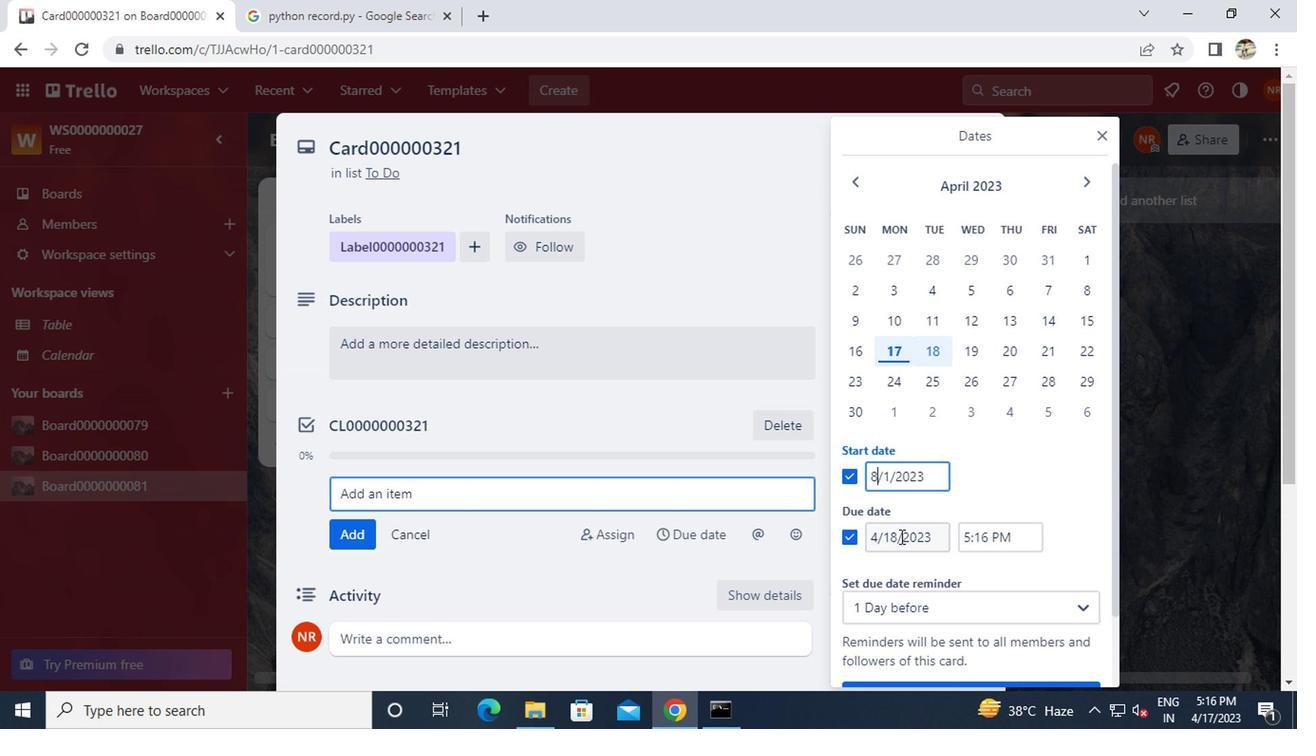 
Action: Mouse moved to (743, 448)
Screenshot: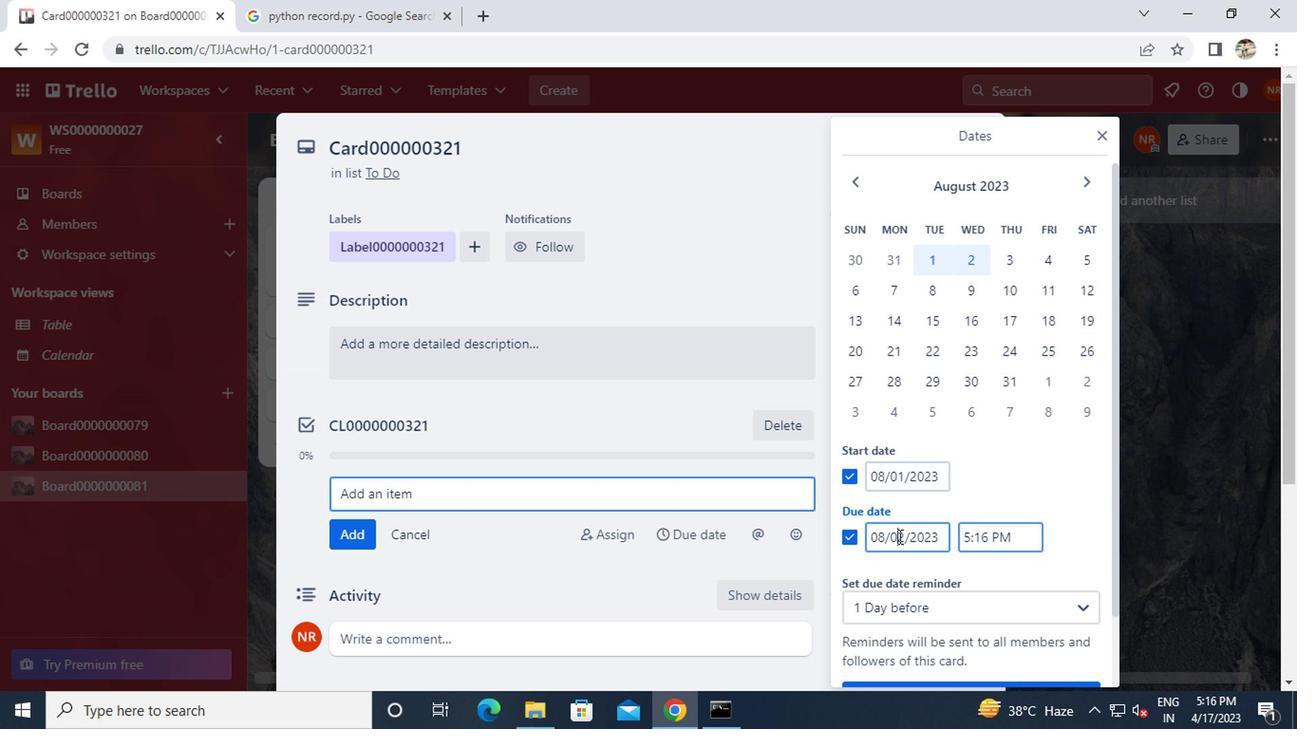 
Action: Key pressed <Key.backspace><Key.delete>31
Screenshot: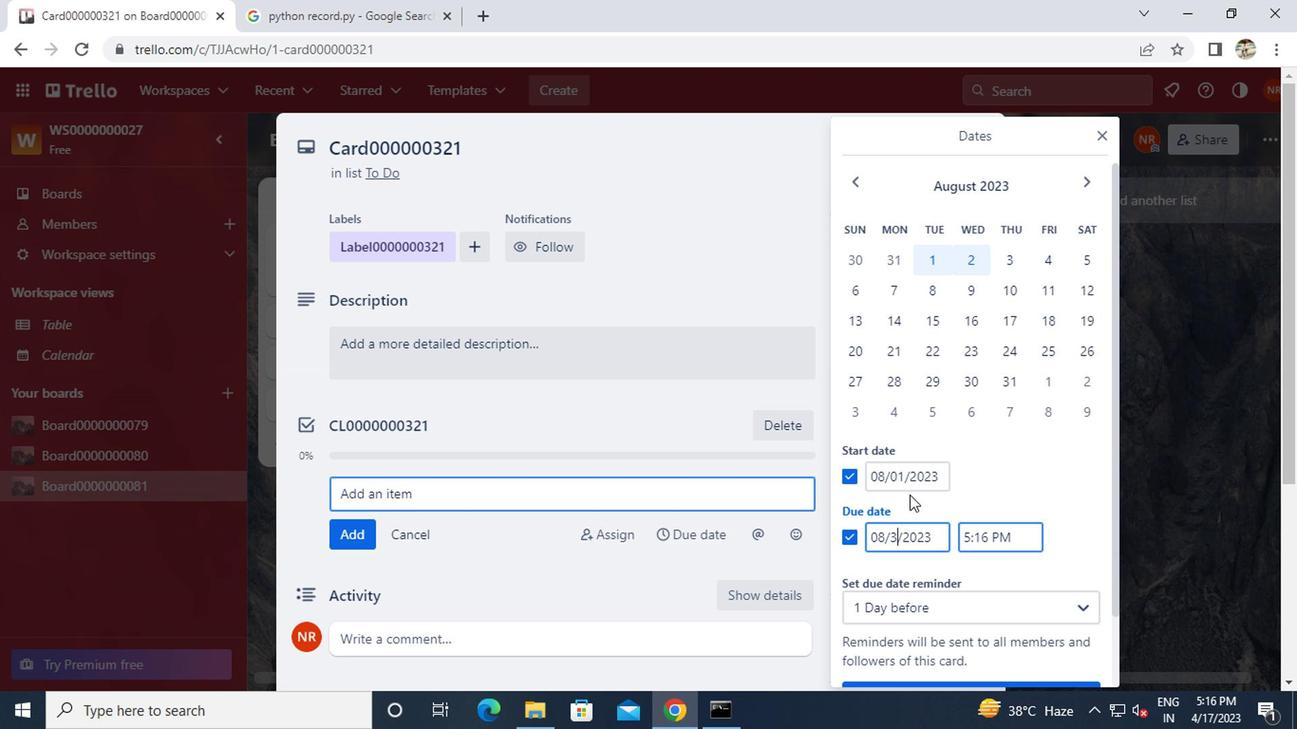 
Action: Mouse moved to (764, 519)
Screenshot: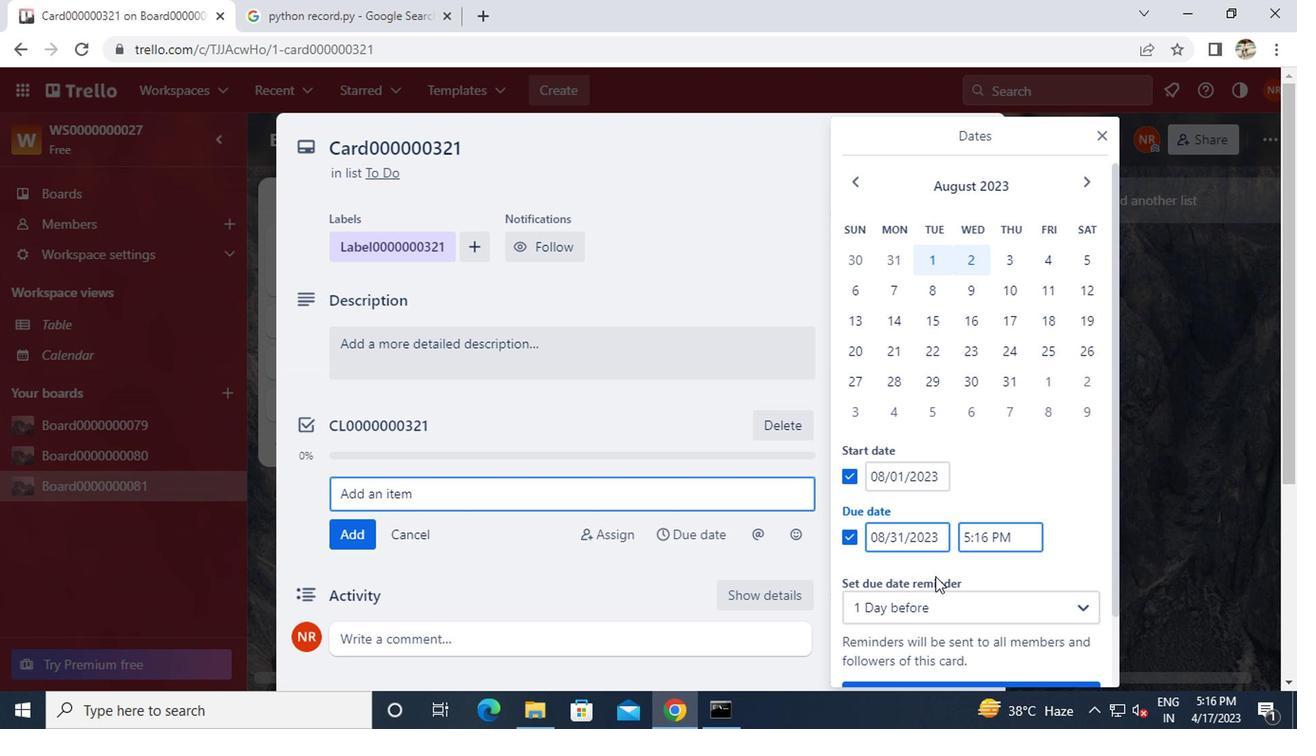 
Action: Mouse scrolled (764, 518) with delta (0, 0)
Screenshot: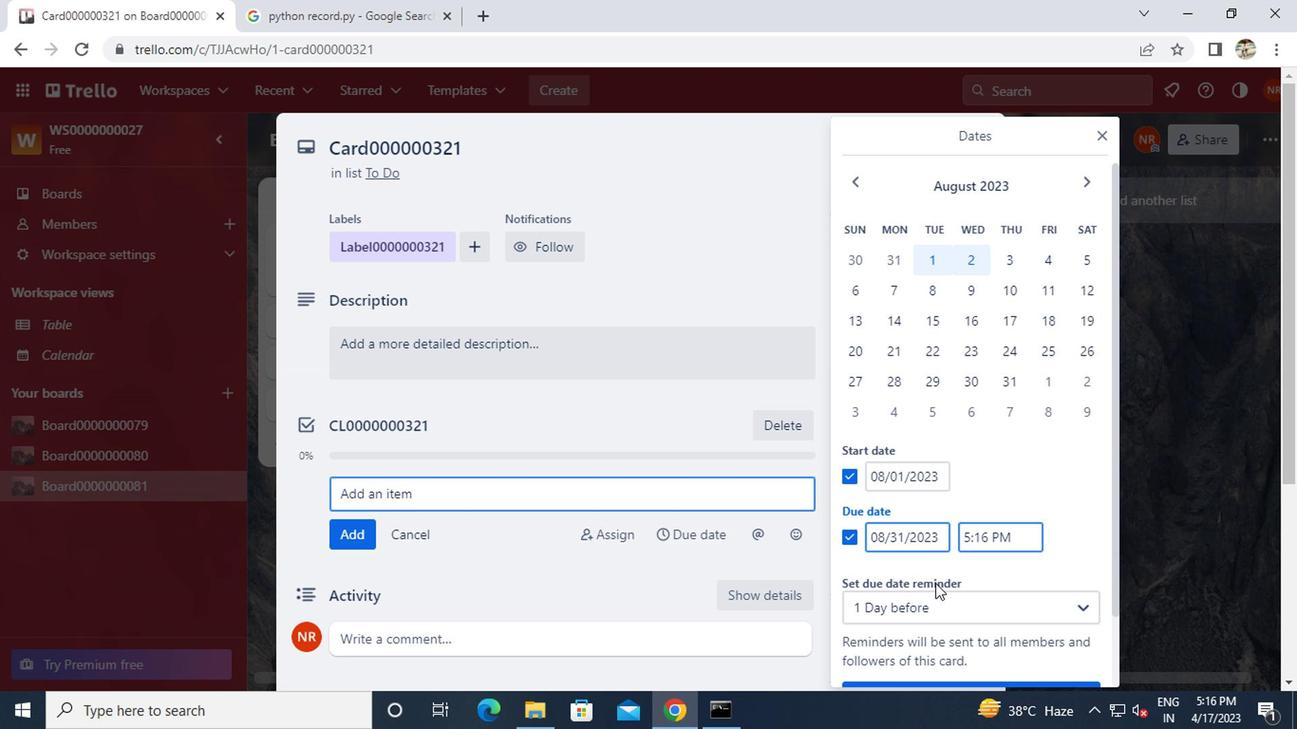 
Action: Mouse moved to (773, 531)
Screenshot: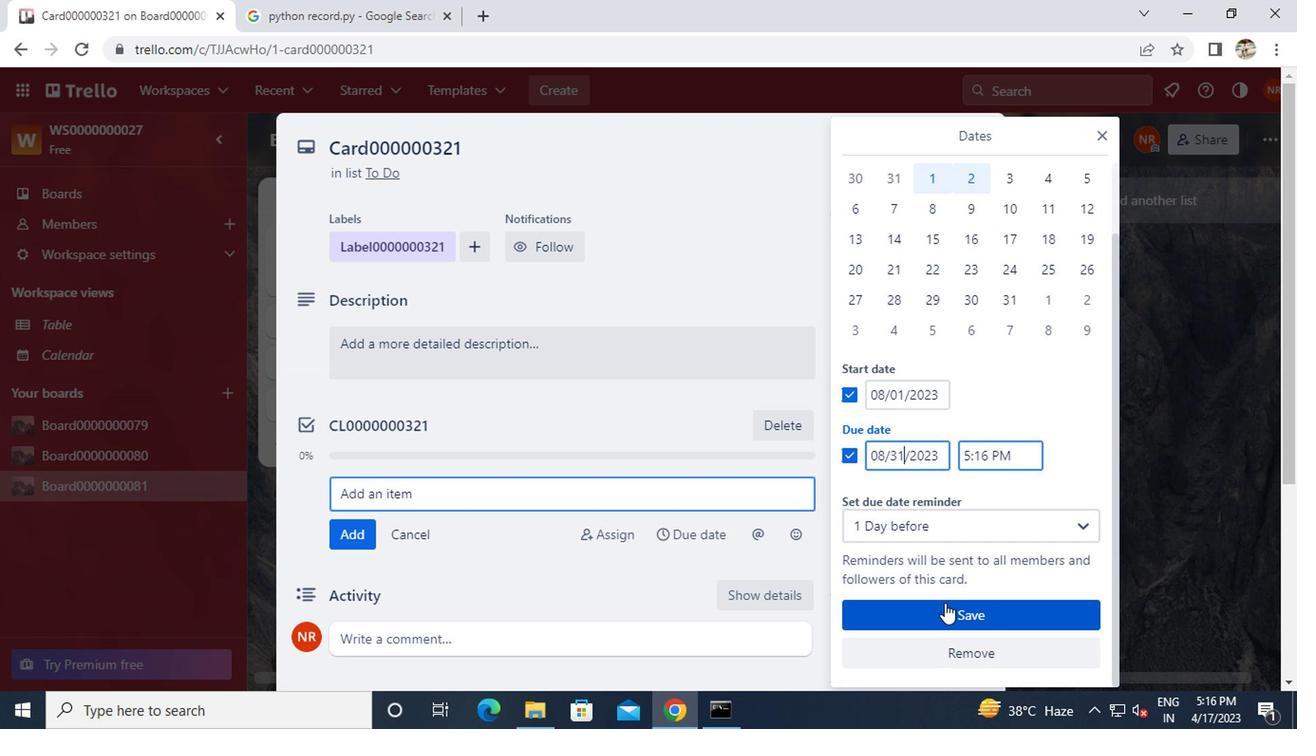 
Action: Mouse pressed left at (773, 531)
Screenshot: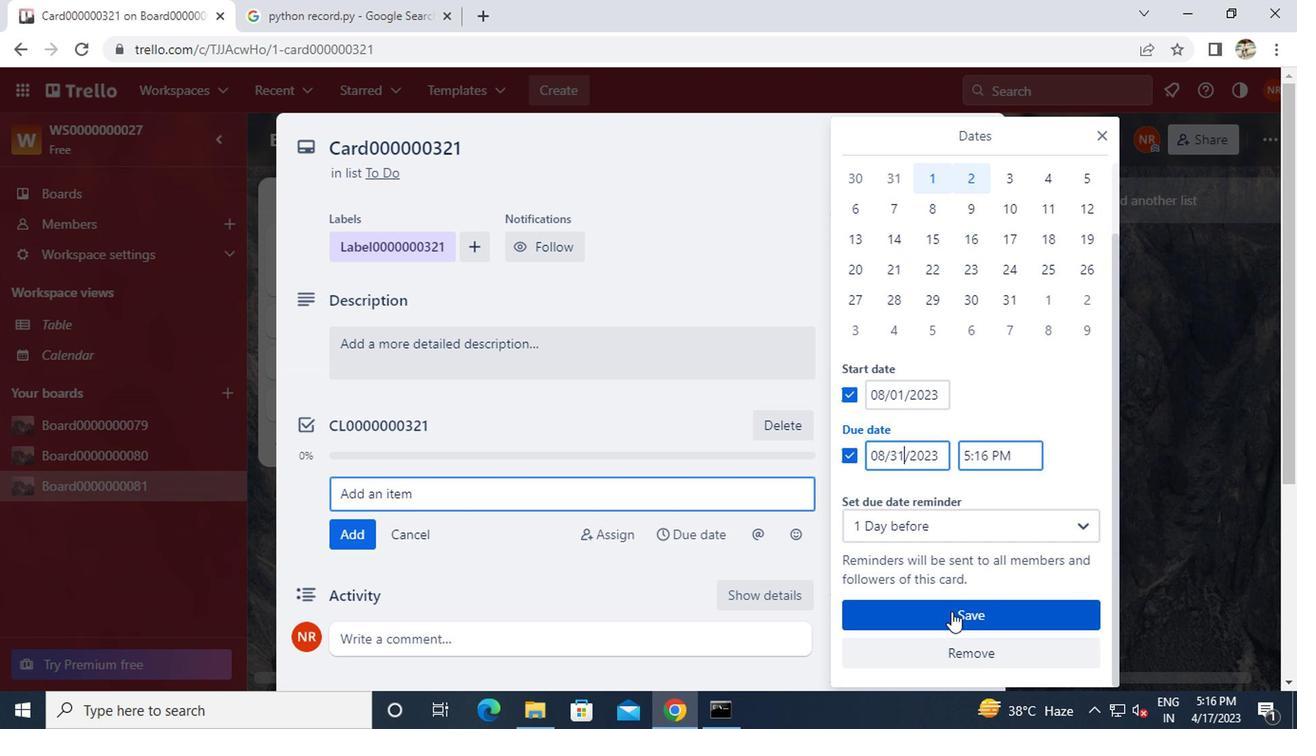 
